 Task: Search one way flight ticket for 4 adults, 2 children, 2 infants in seat and 1 infant on lap in premium economy from Concord: Concord-padgett Regional Airport to Laramie: Laramie Regional Airport on 8-3-2023. Choice of flights is Southwest. Number of bags: 1 carry on bag. Outbound departure time preference is 19:00.
Action: Mouse moved to (221, 314)
Screenshot: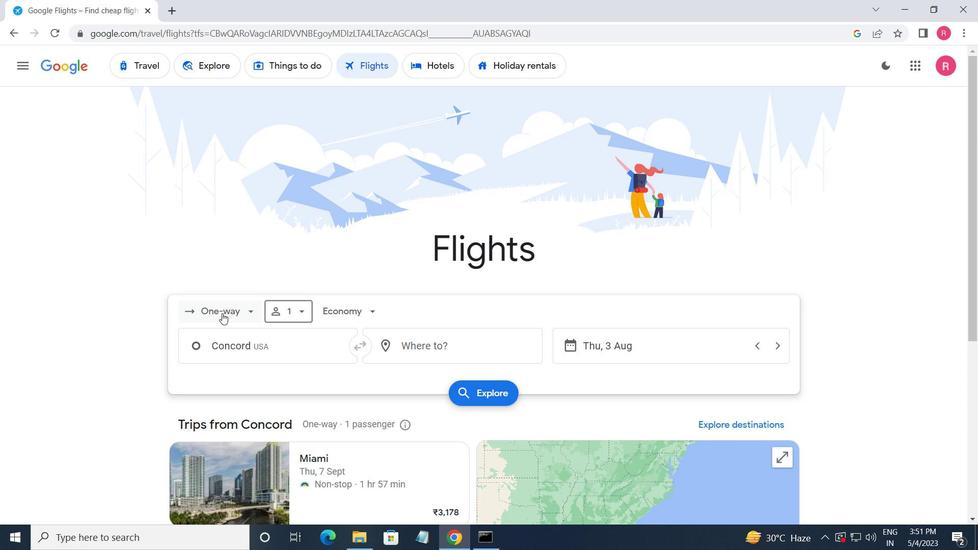 
Action: Mouse pressed left at (221, 314)
Screenshot: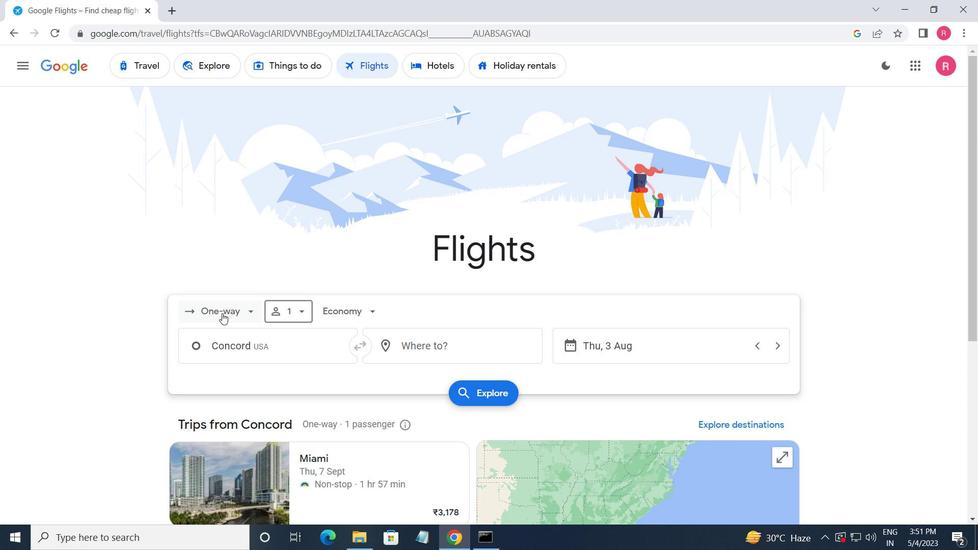 
Action: Mouse moved to (221, 362)
Screenshot: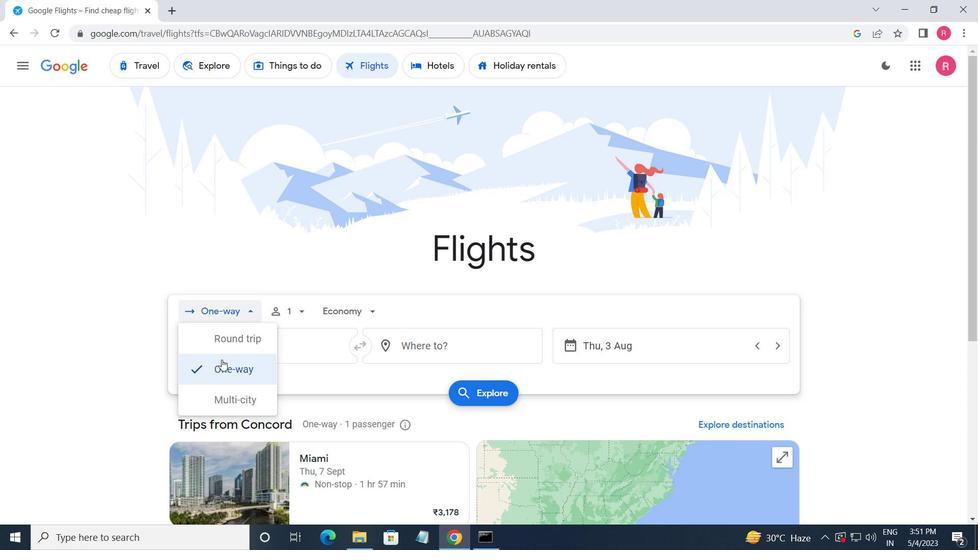 
Action: Mouse pressed left at (221, 362)
Screenshot: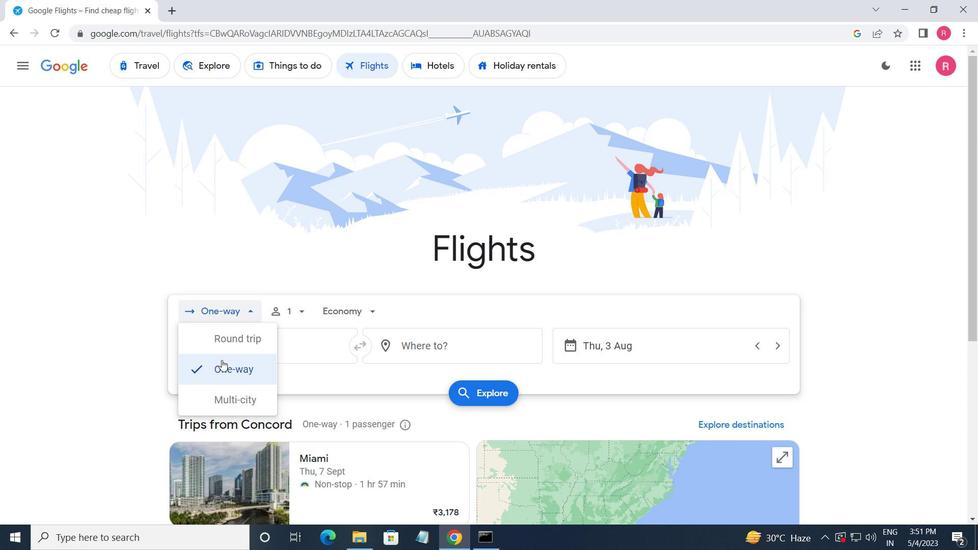 
Action: Mouse moved to (290, 313)
Screenshot: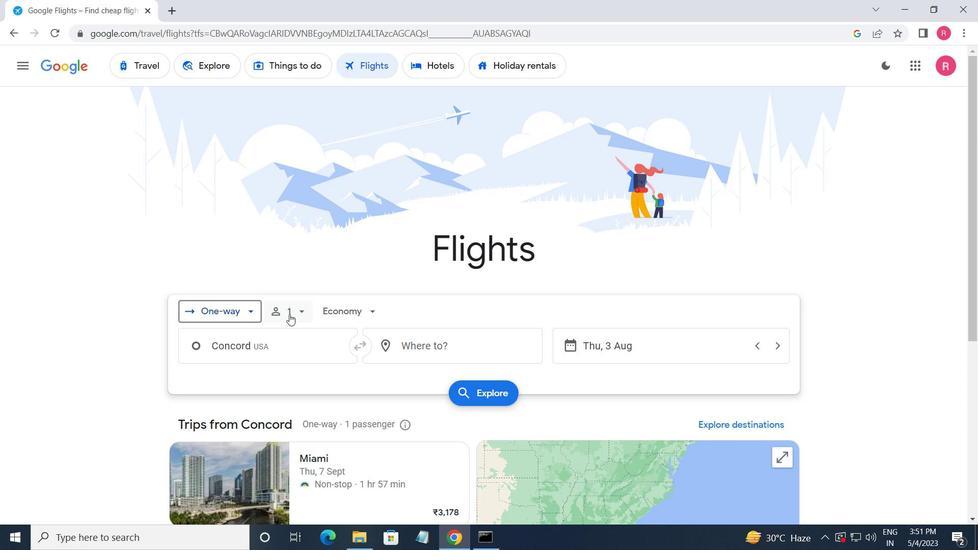 
Action: Mouse pressed left at (290, 313)
Screenshot: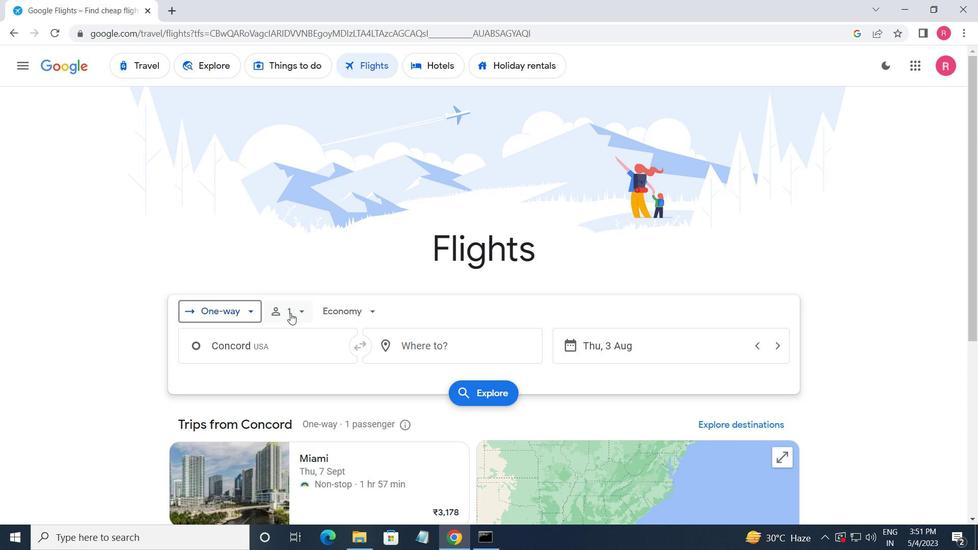 
Action: Mouse moved to (396, 351)
Screenshot: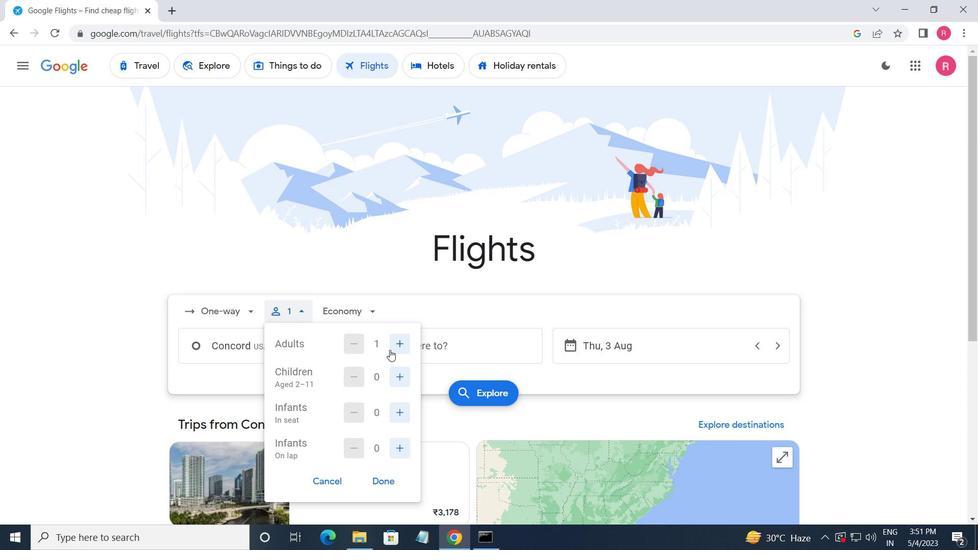 
Action: Mouse pressed left at (396, 351)
Screenshot: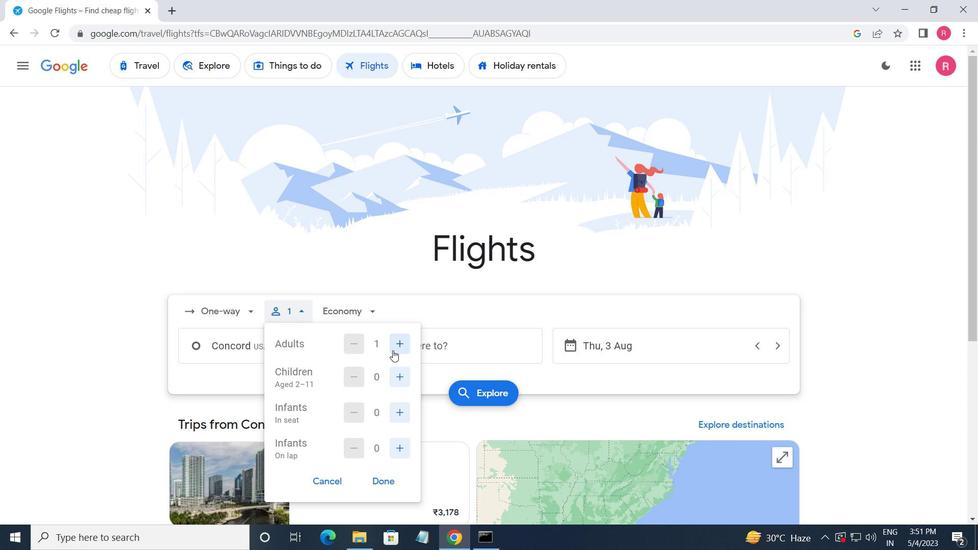 
Action: Mouse pressed left at (396, 351)
Screenshot: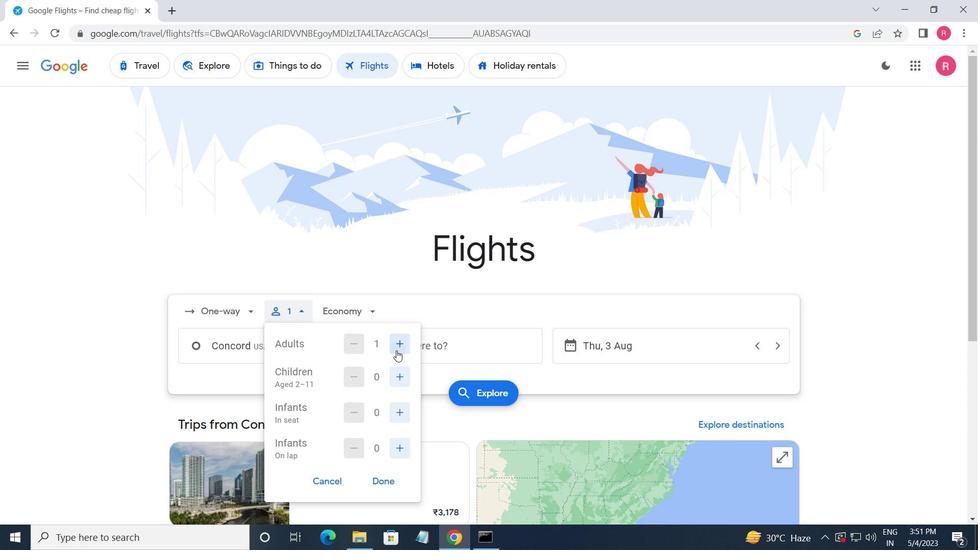 
Action: Mouse pressed left at (396, 351)
Screenshot: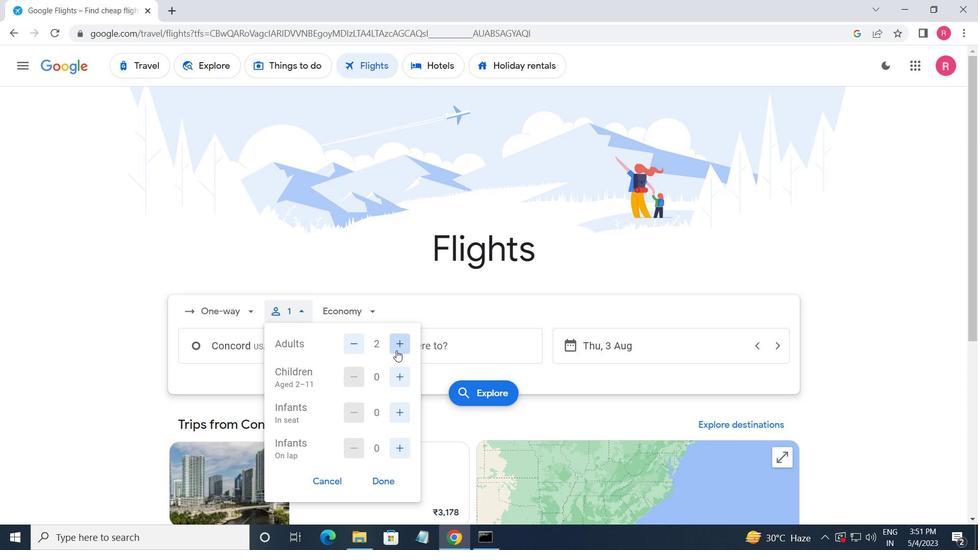 
Action: Mouse moved to (397, 370)
Screenshot: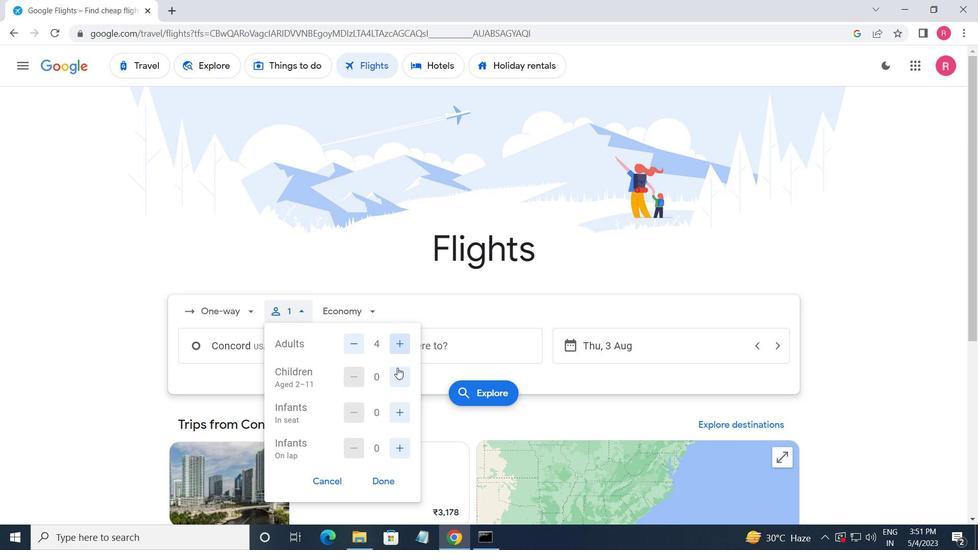 
Action: Mouse pressed left at (397, 370)
Screenshot: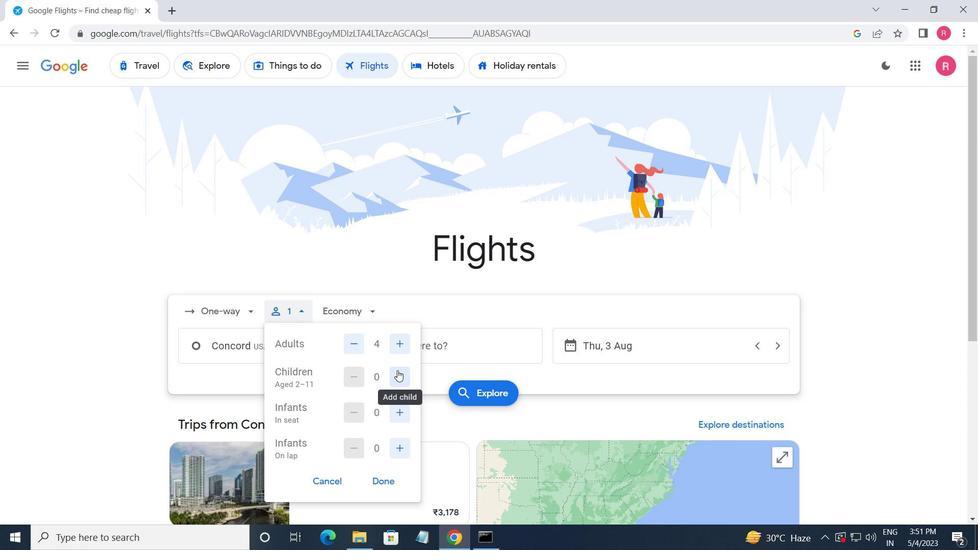 
Action: Mouse pressed left at (397, 370)
Screenshot: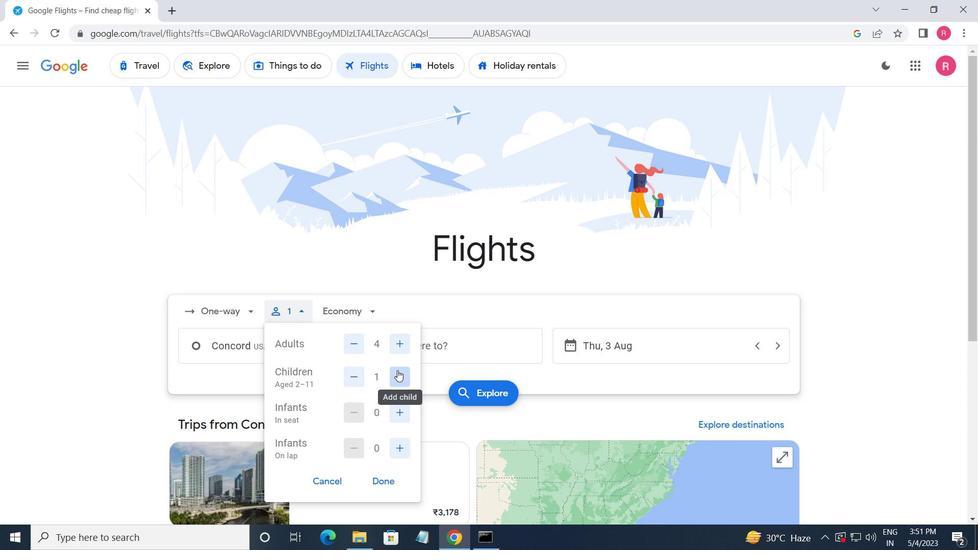 
Action: Mouse moved to (400, 404)
Screenshot: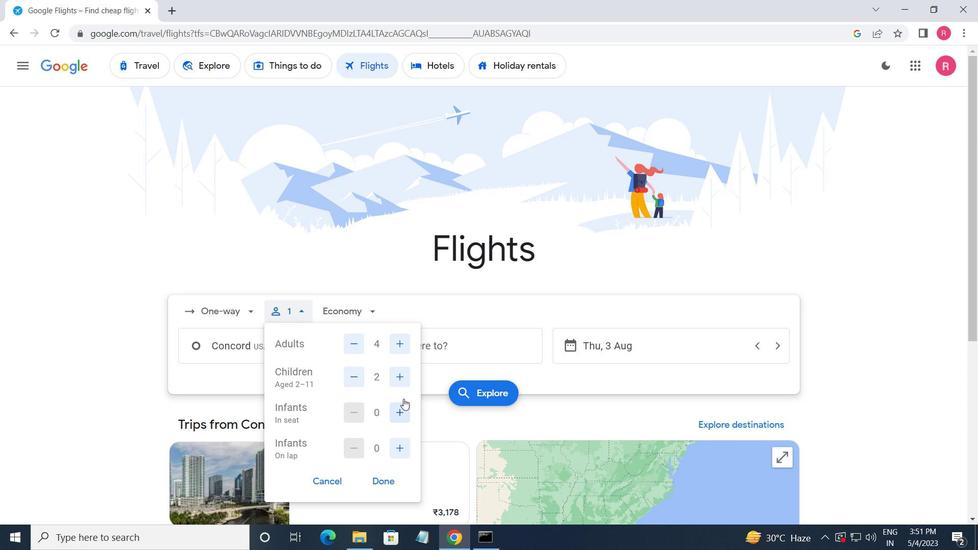 
Action: Mouse pressed left at (400, 404)
Screenshot: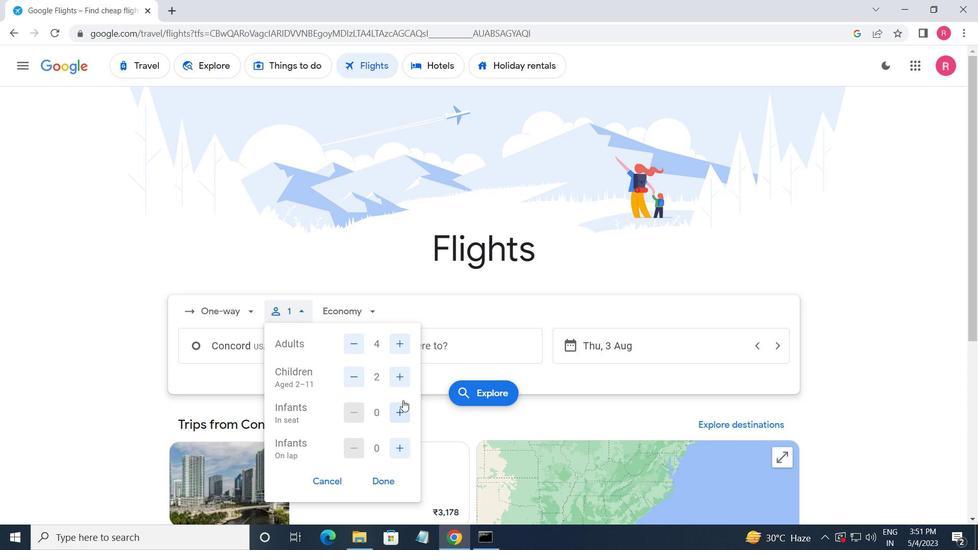
Action: Mouse moved to (400, 405)
Screenshot: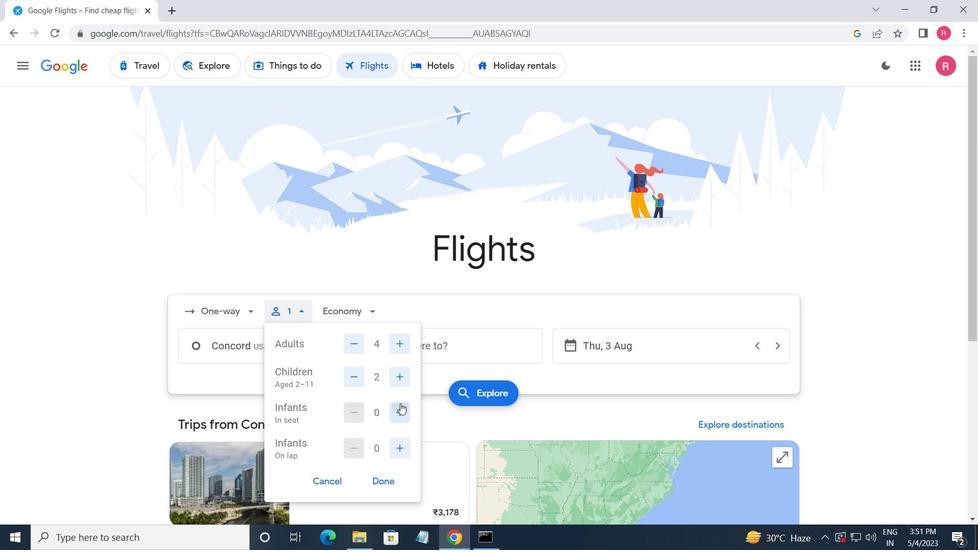 
Action: Mouse pressed left at (400, 405)
Screenshot: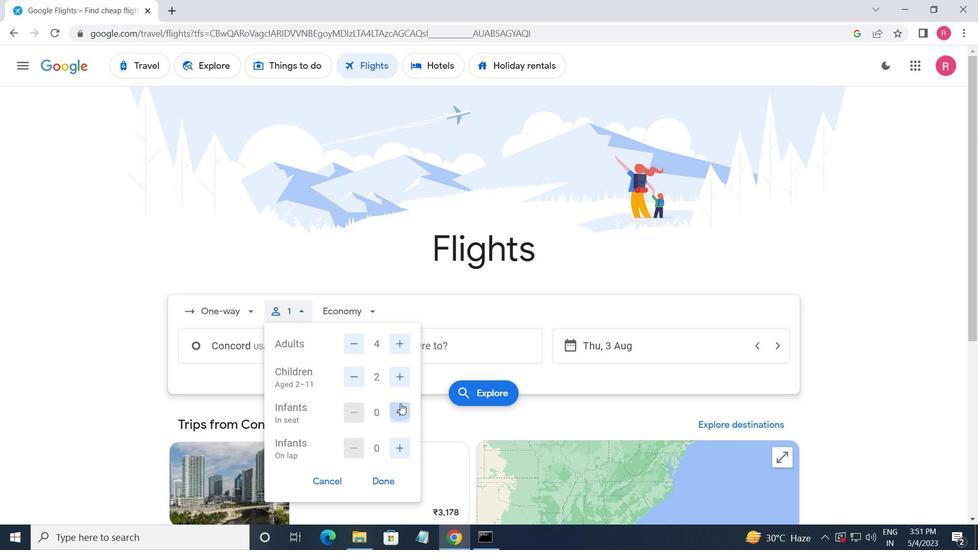 
Action: Mouse moved to (400, 447)
Screenshot: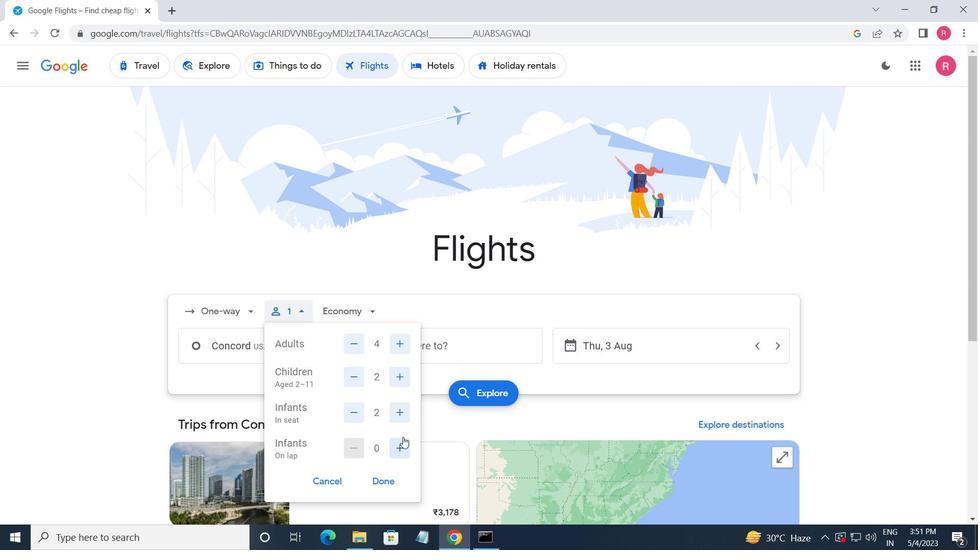 
Action: Mouse pressed left at (400, 447)
Screenshot: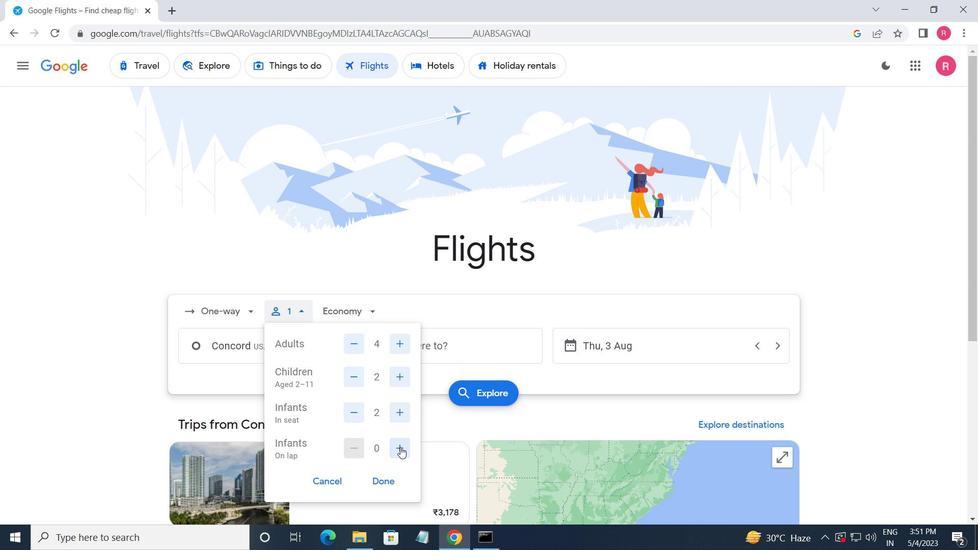 
Action: Mouse moved to (345, 316)
Screenshot: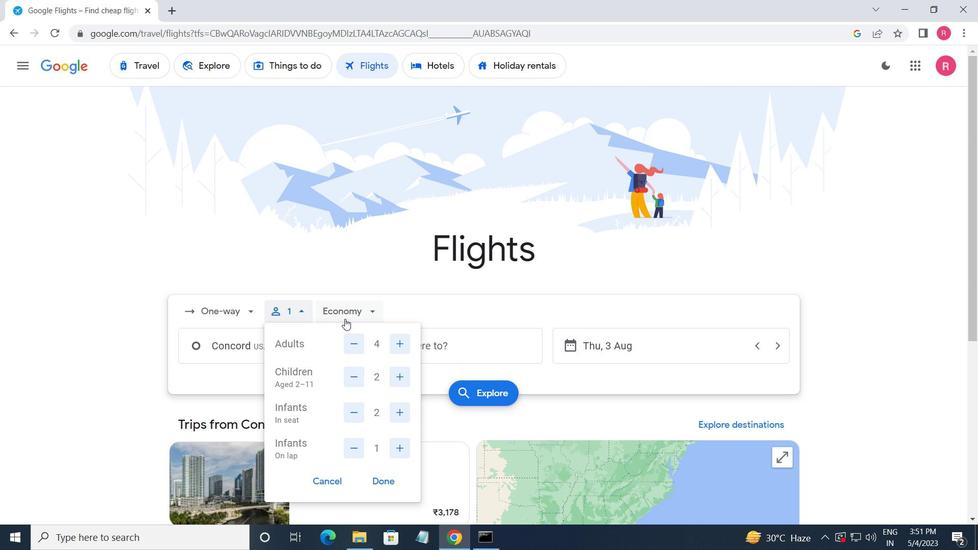 
Action: Mouse pressed left at (345, 316)
Screenshot: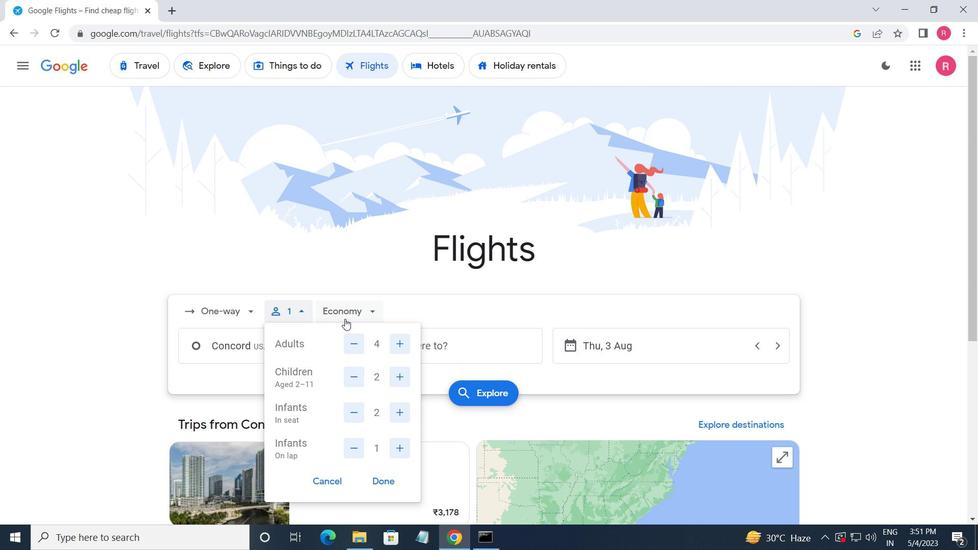 
Action: Mouse moved to (379, 374)
Screenshot: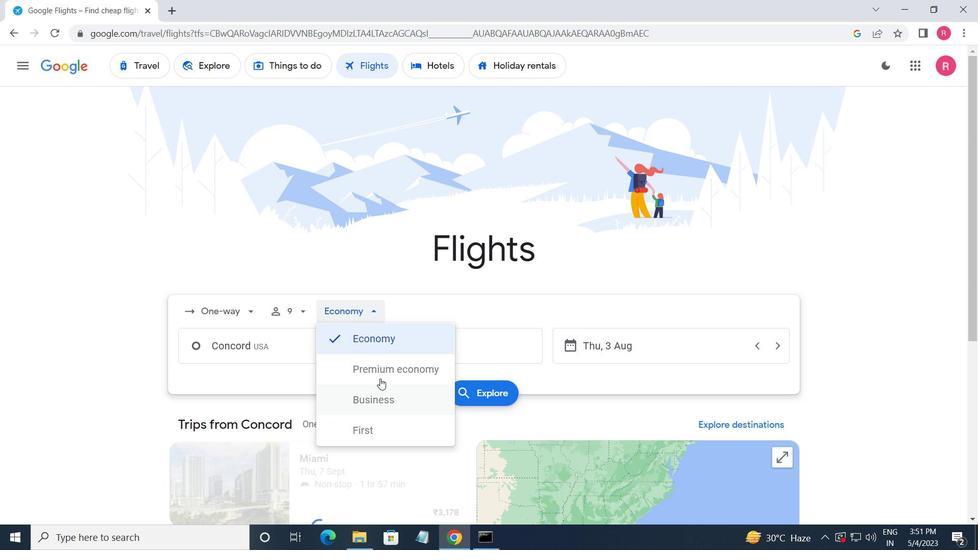 
Action: Mouse pressed left at (379, 374)
Screenshot: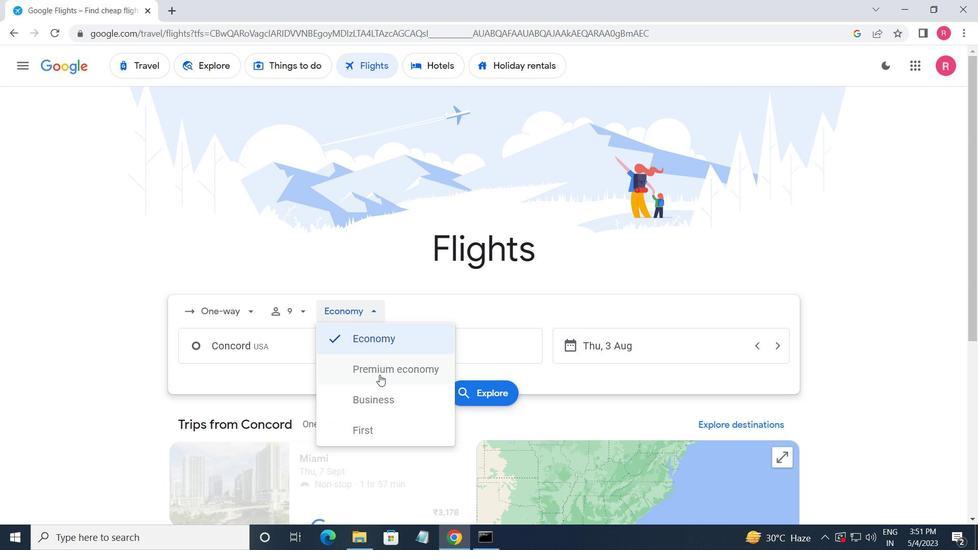 
Action: Mouse moved to (310, 353)
Screenshot: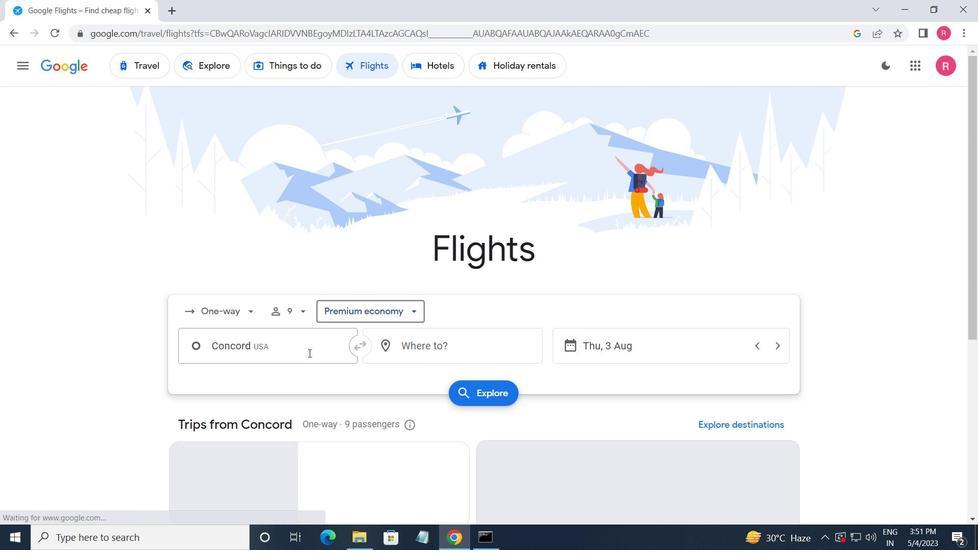
Action: Mouse pressed left at (310, 353)
Screenshot: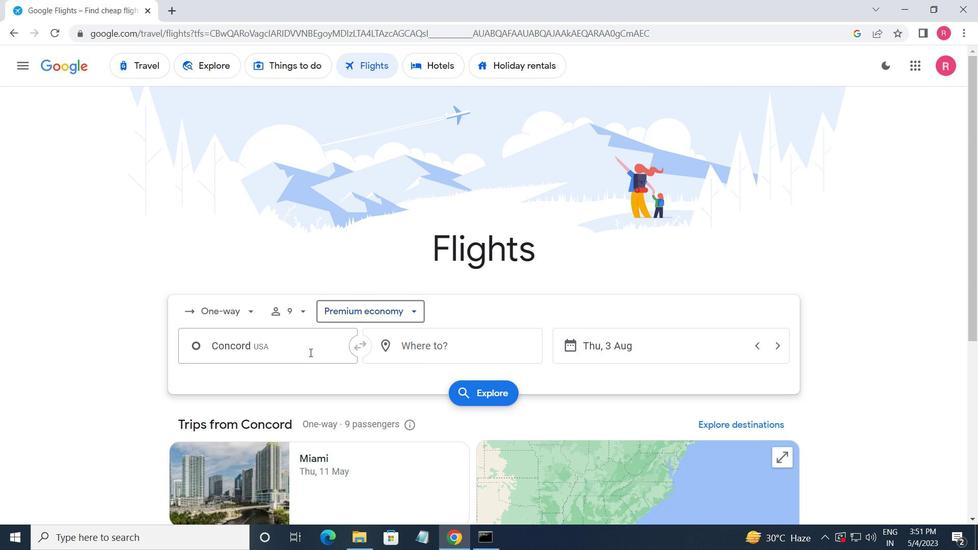 
Action: Mouse moved to (333, 431)
Screenshot: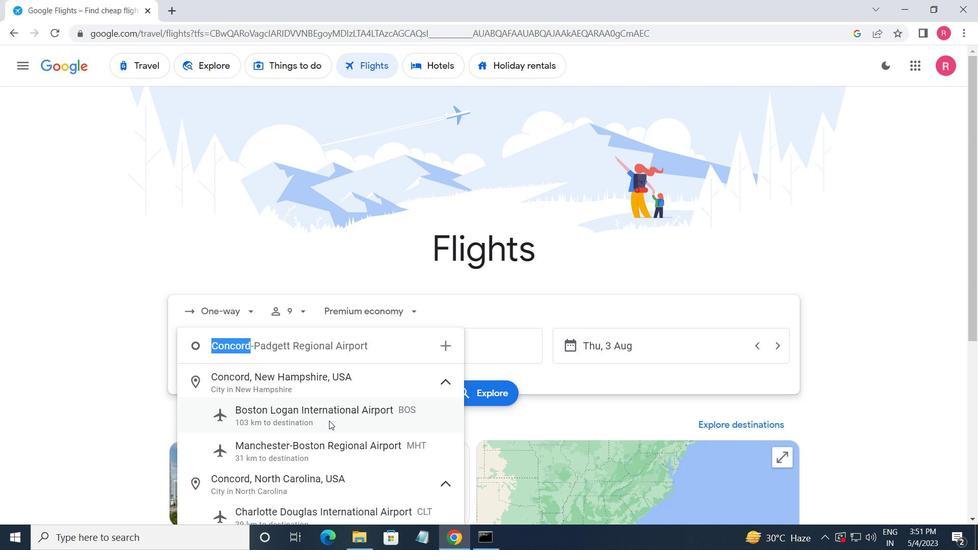
Action: Mouse scrolled (333, 431) with delta (0, 0)
Screenshot: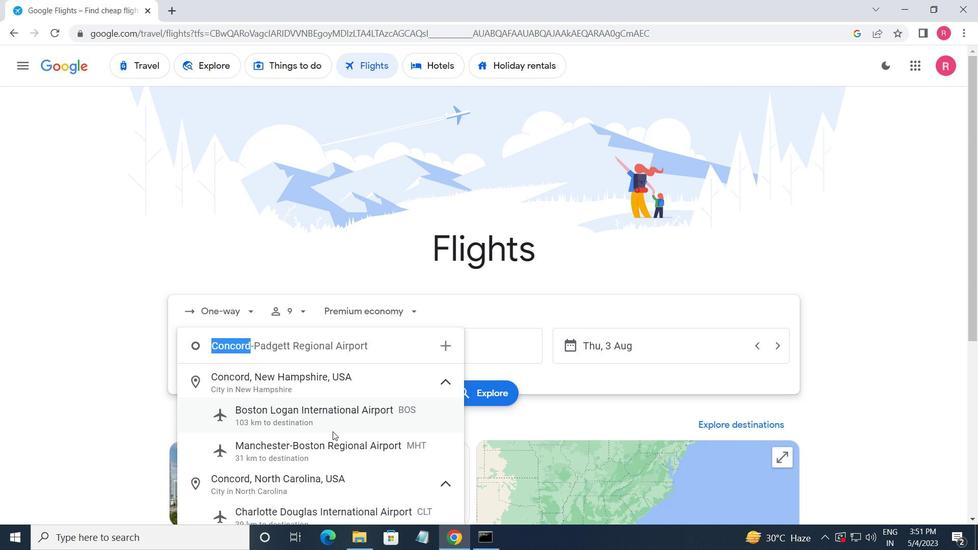 
Action: Mouse moved to (316, 475)
Screenshot: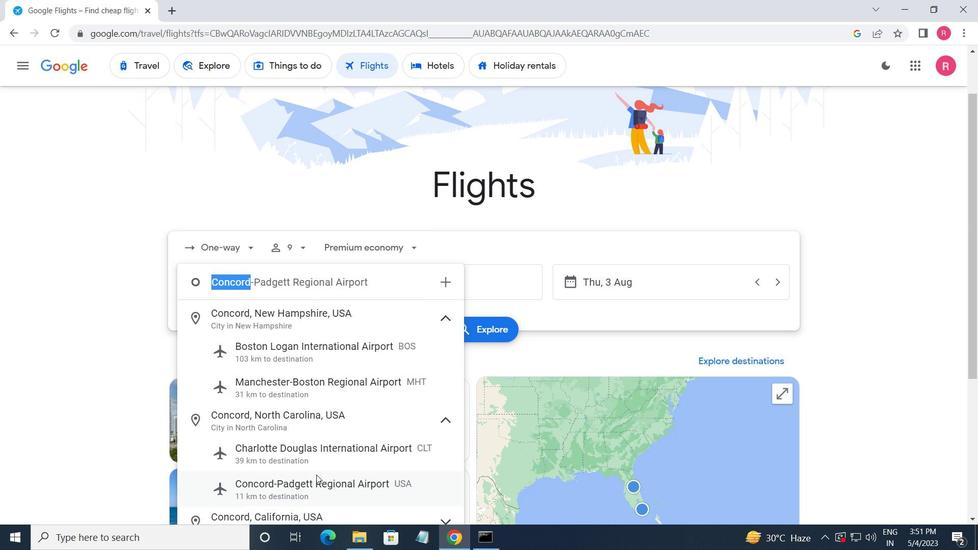 
Action: Mouse pressed left at (316, 475)
Screenshot: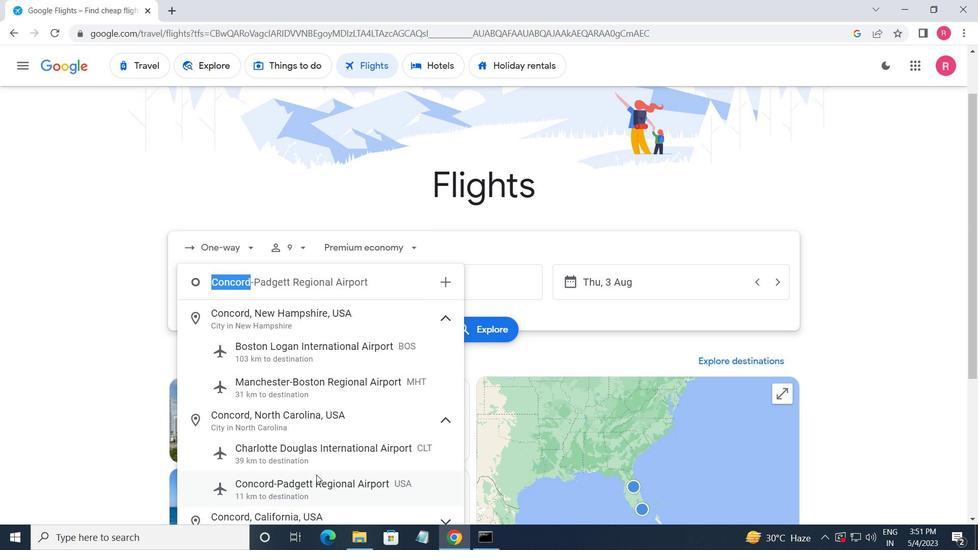 
Action: Mouse moved to (446, 288)
Screenshot: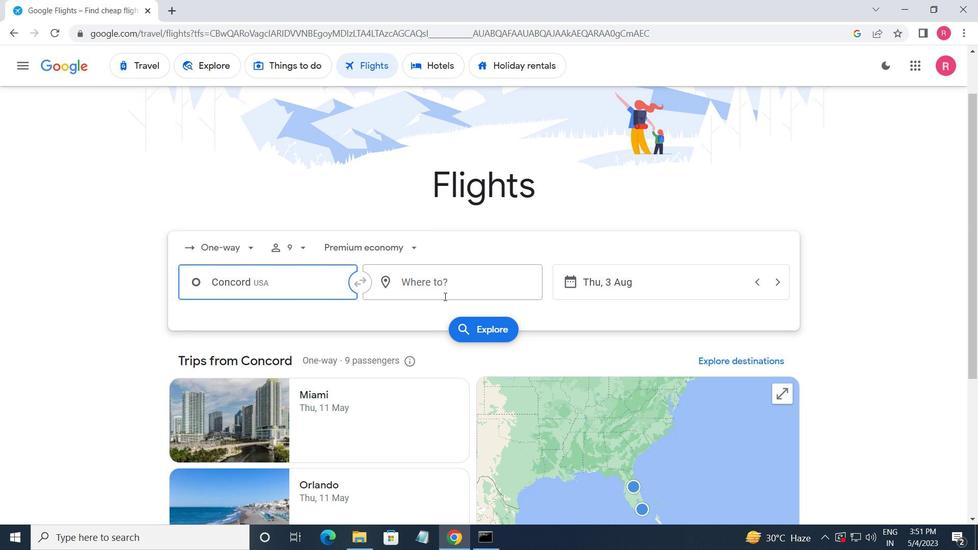 
Action: Mouse pressed left at (446, 288)
Screenshot: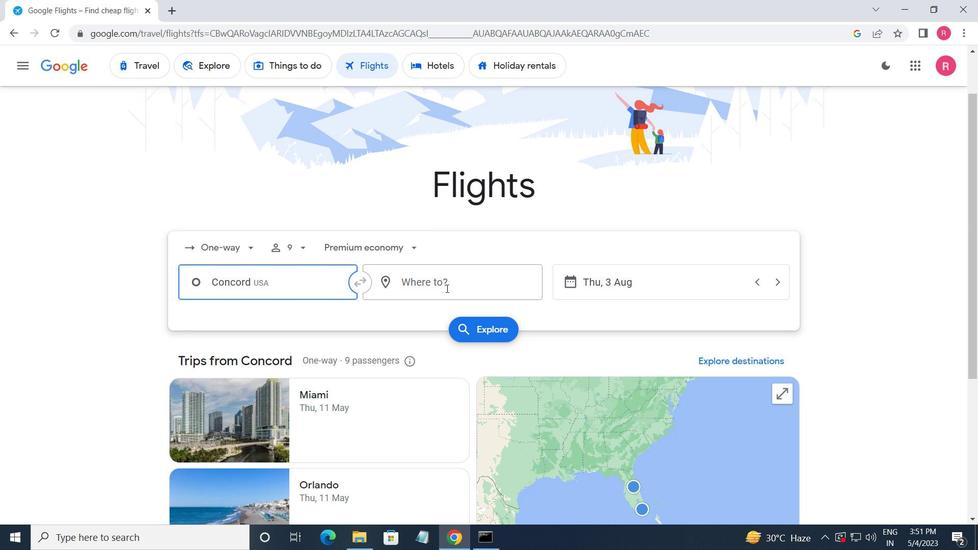 
Action: Mouse moved to (446, 406)
Screenshot: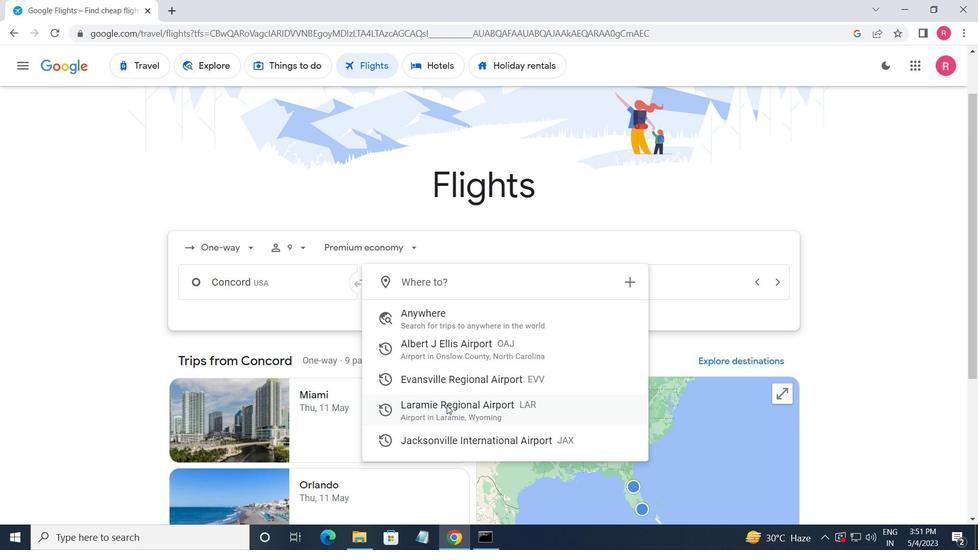 
Action: Mouse pressed left at (446, 406)
Screenshot: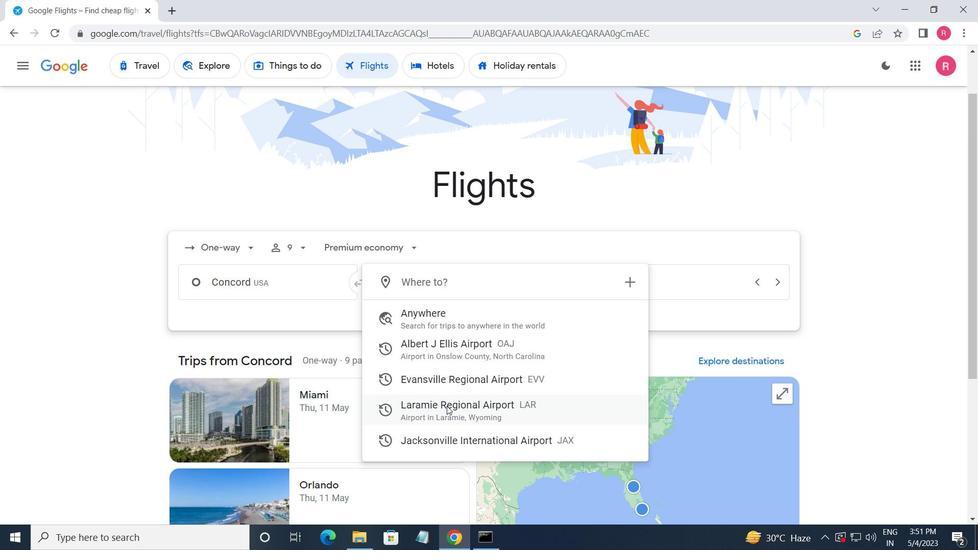 
Action: Mouse moved to (647, 275)
Screenshot: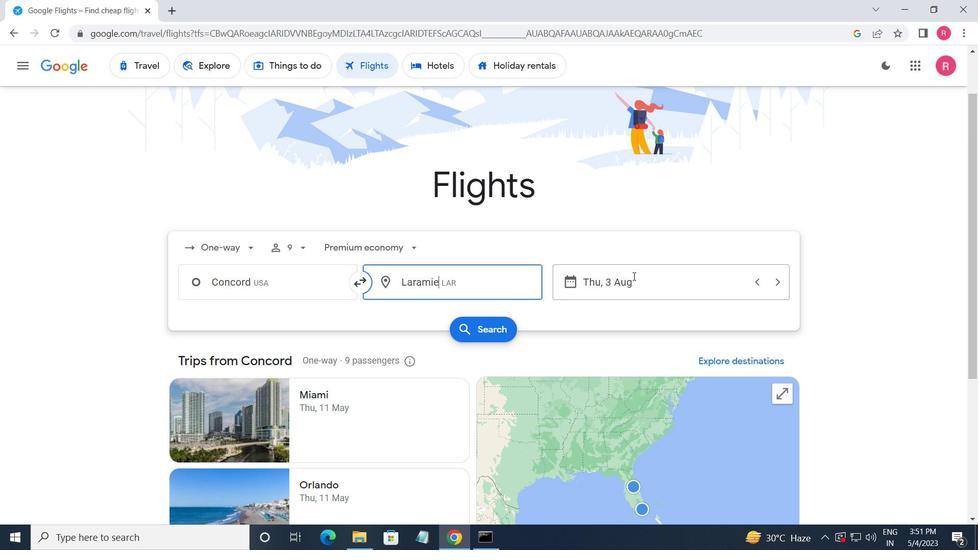 
Action: Mouse pressed left at (647, 275)
Screenshot: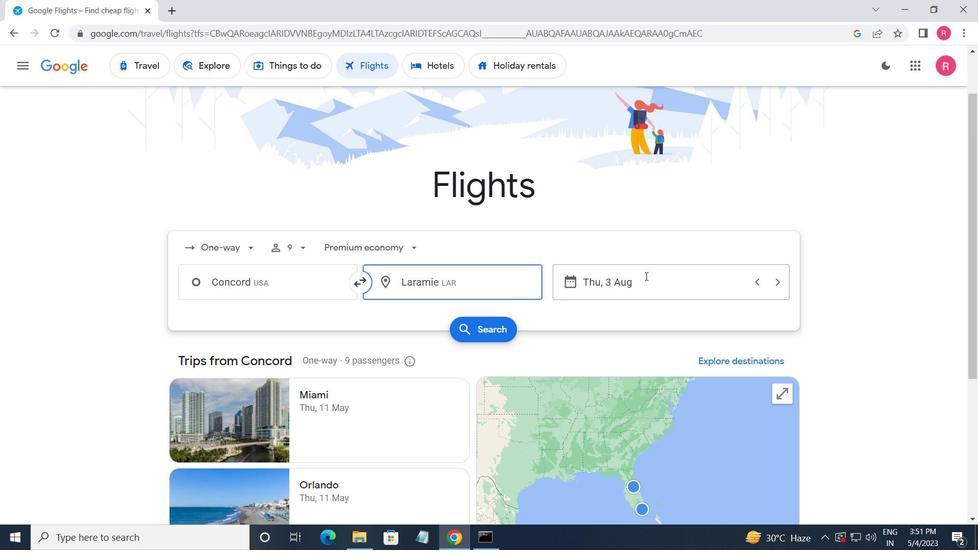 
Action: Mouse moved to (464, 290)
Screenshot: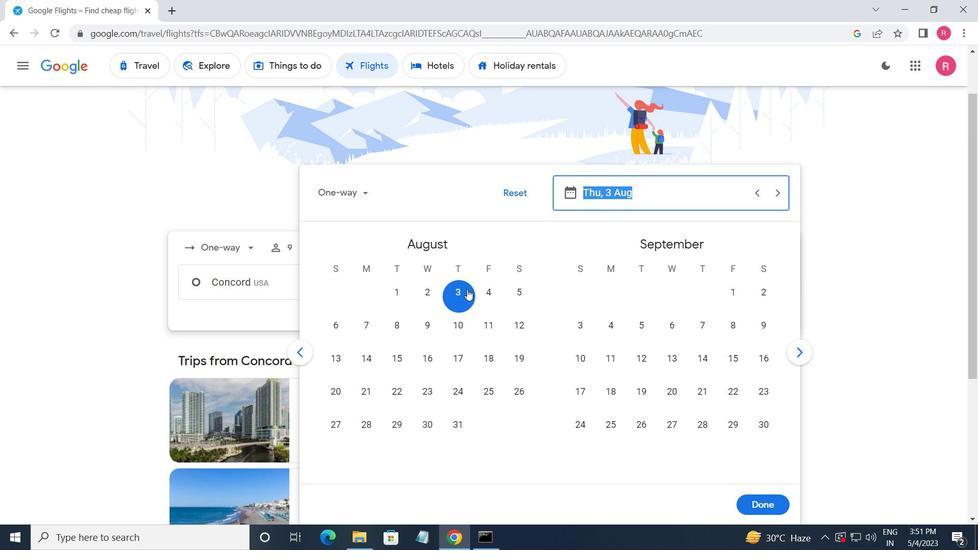 
Action: Mouse pressed left at (464, 290)
Screenshot: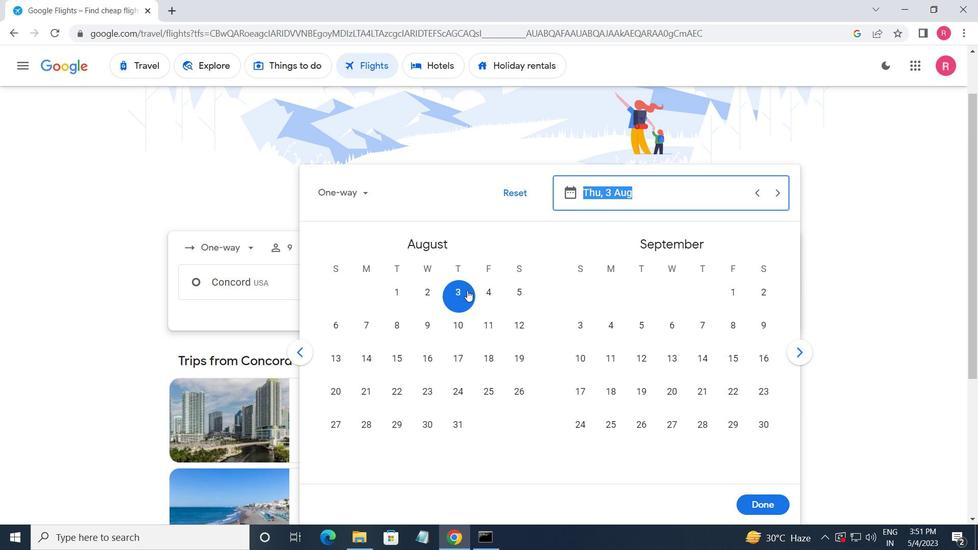 
Action: Mouse moved to (758, 504)
Screenshot: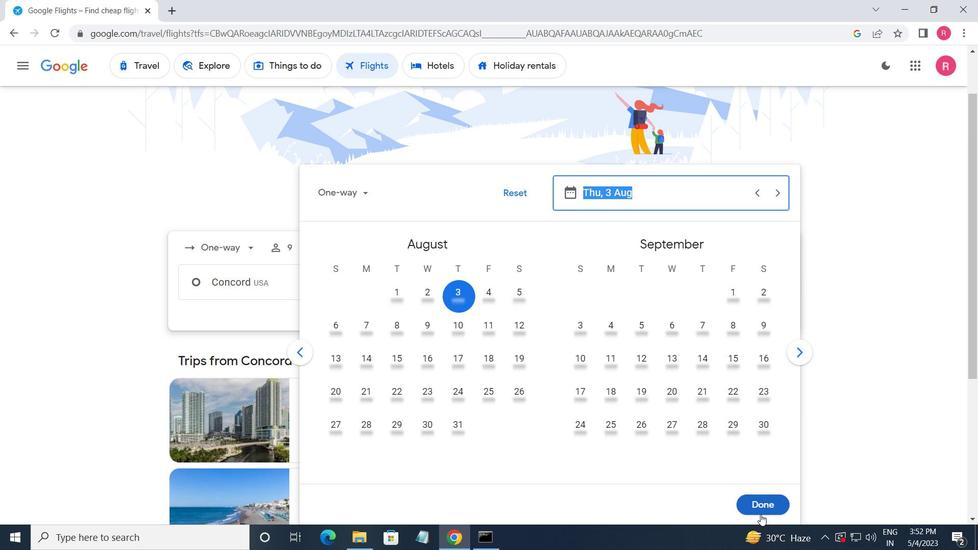 
Action: Mouse pressed left at (758, 504)
Screenshot: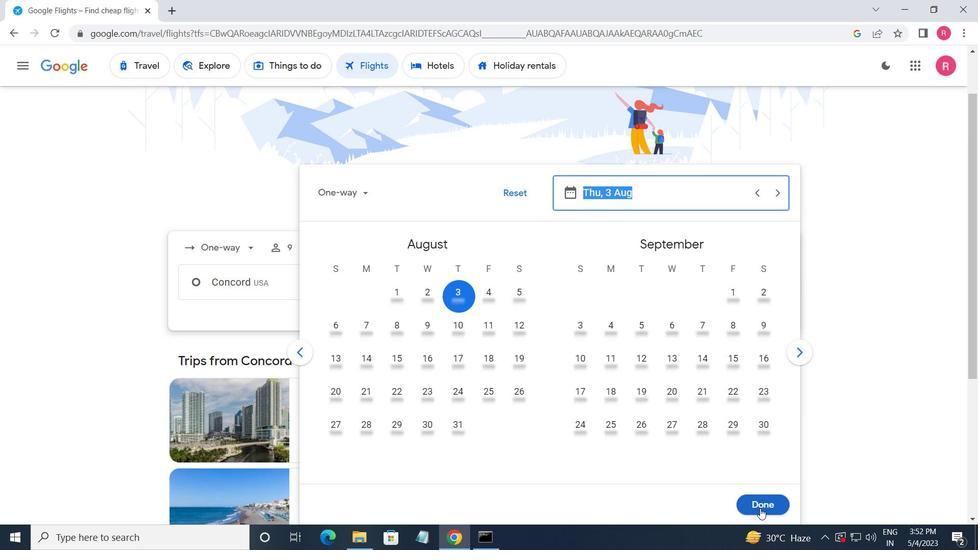 
Action: Mouse moved to (487, 332)
Screenshot: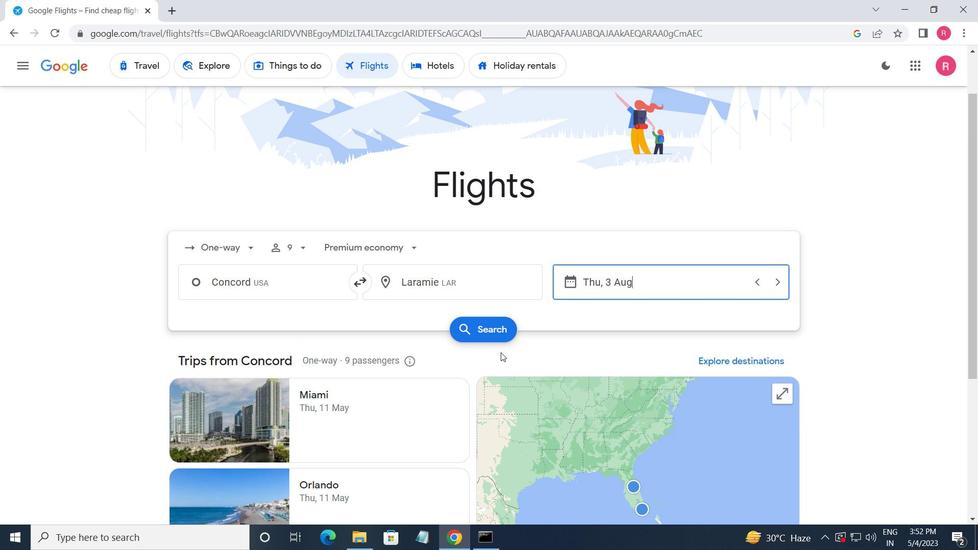 
Action: Mouse pressed left at (487, 332)
Screenshot: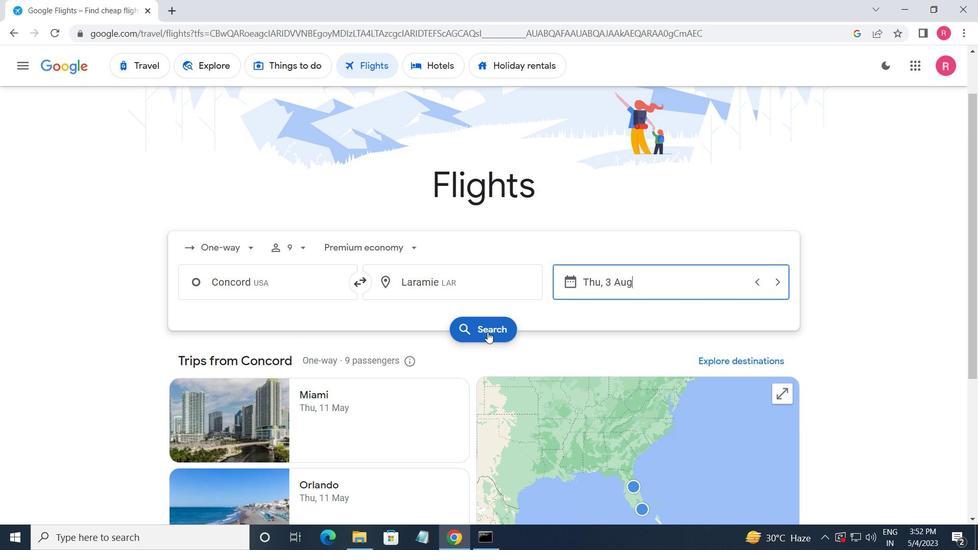 
Action: Mouse moved to (166, 178)
Screenshot: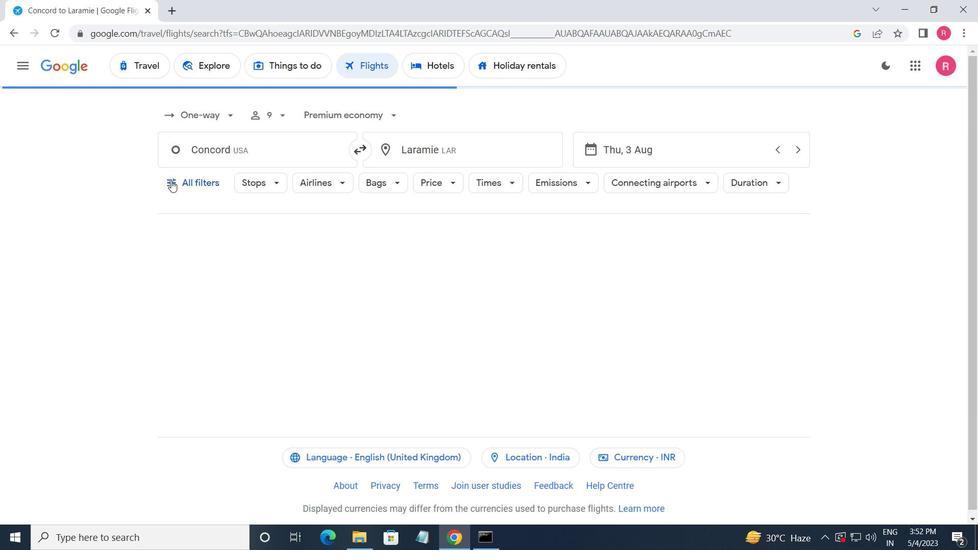 
Action: Mouse pressed left at (166, 178)
Screenshot: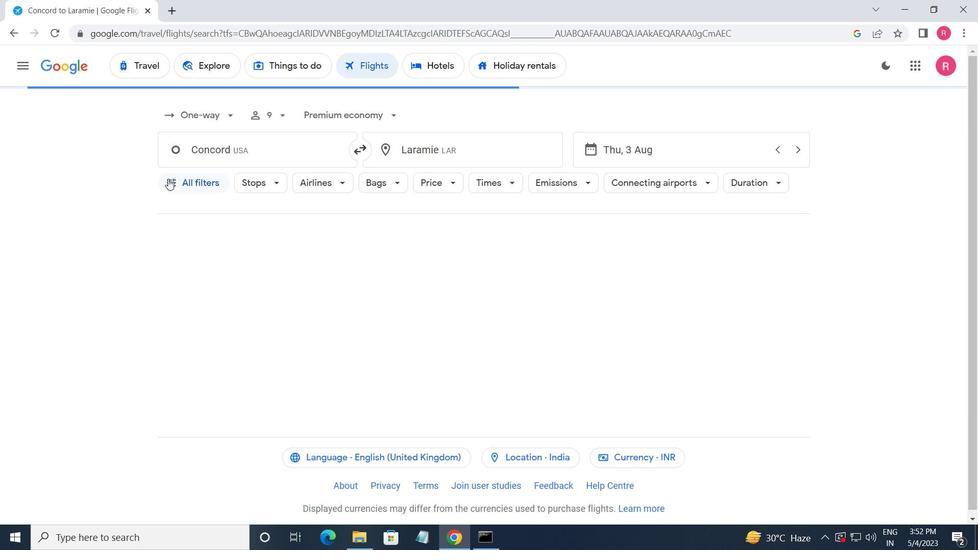 
Action: Mouse moved to (273, 333)
Screenshot: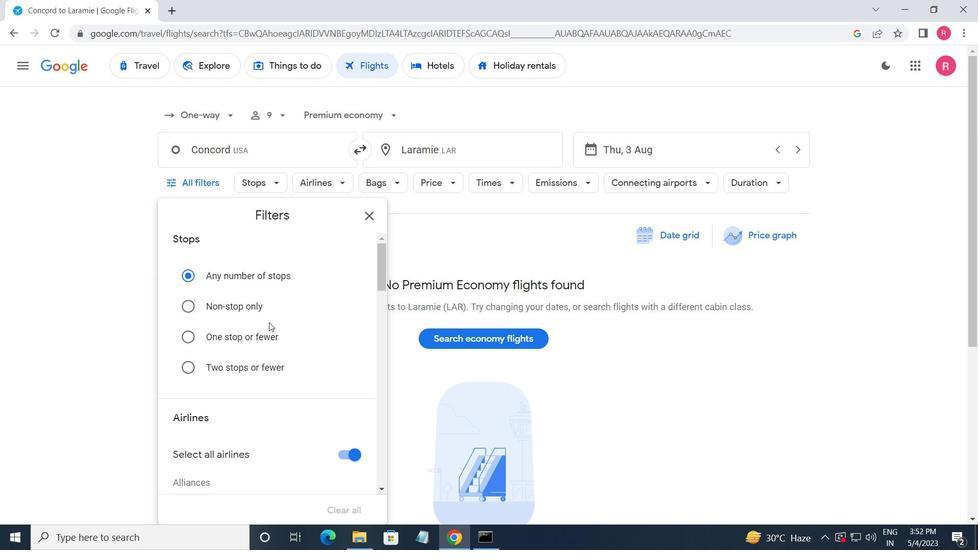 
Action: Mouse scrolled (273, 332) with delta (0, 0)
Screenshot: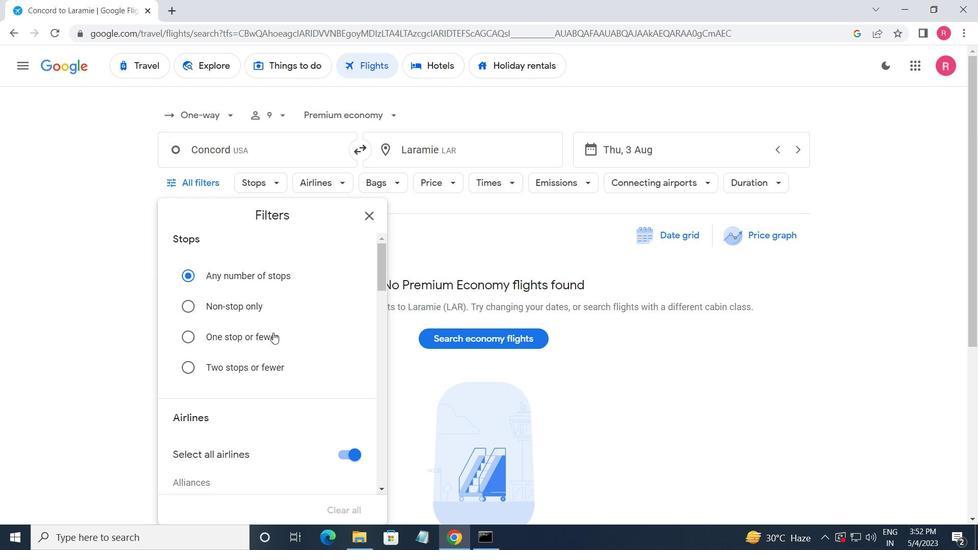 
Action: Mouse scrolled (273, 332) with delta (0, 0)
Screenshot: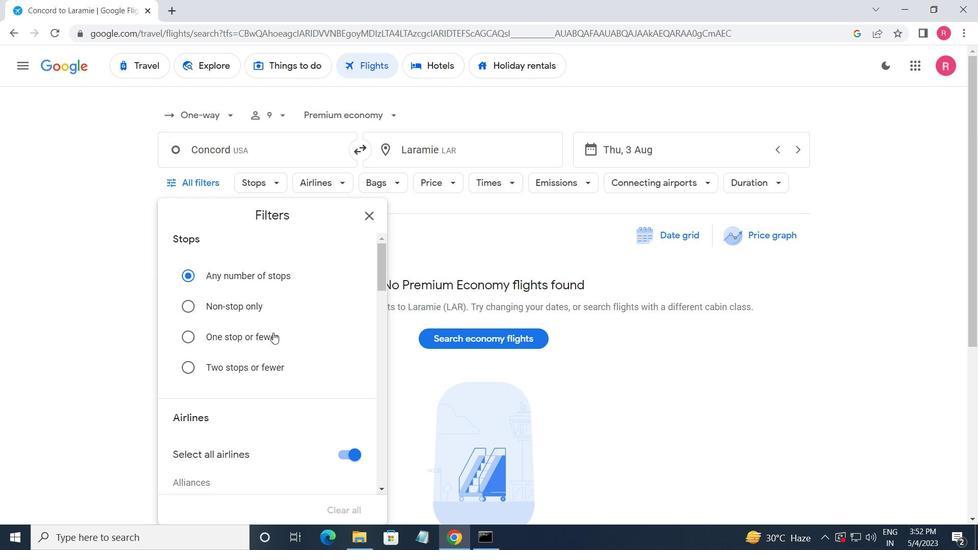 
Action: Mouse scrolled (273, 332) with delta (0, 0)
Screenshot: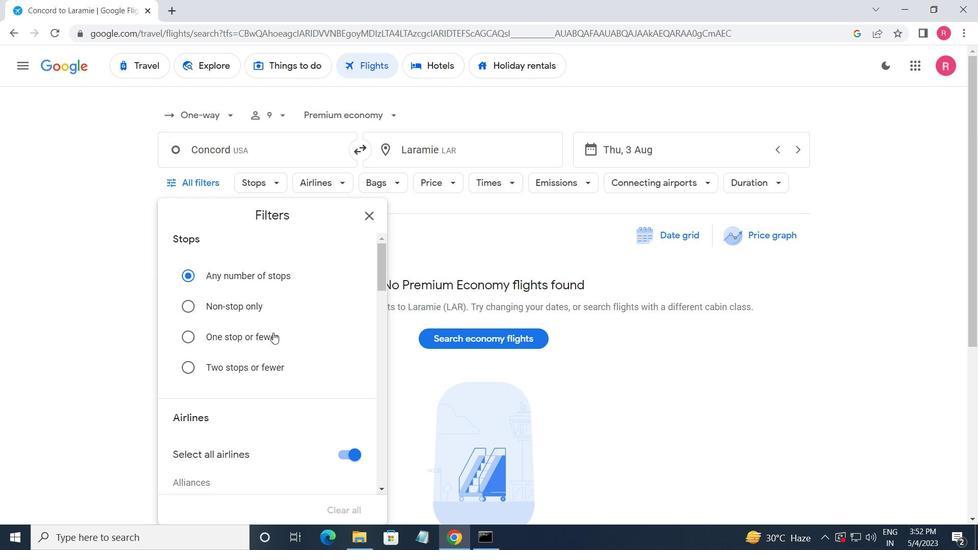 
Action: Mouse scrolled (273, 332) with delta (0, 0)
Screenshot: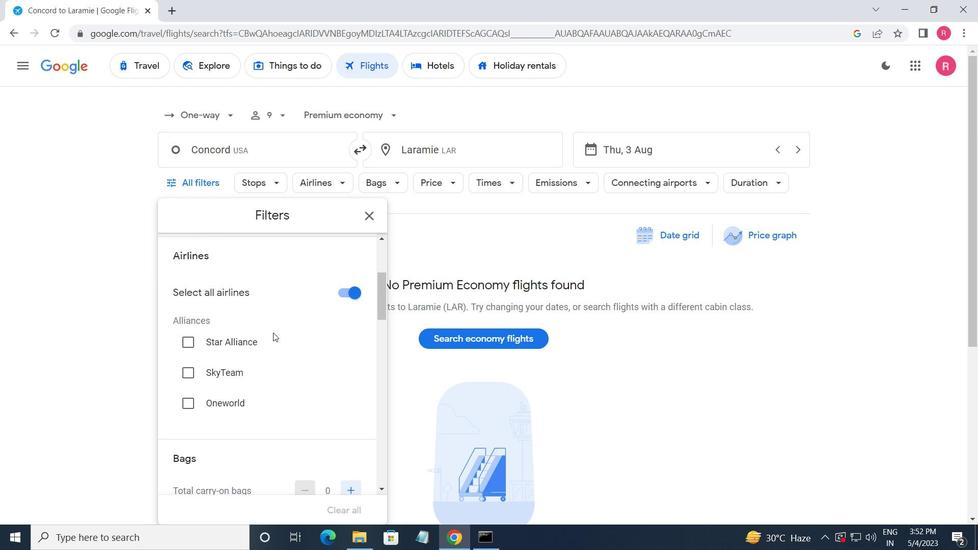 
Action: Mouse moved to (274, 333)
Screenshot: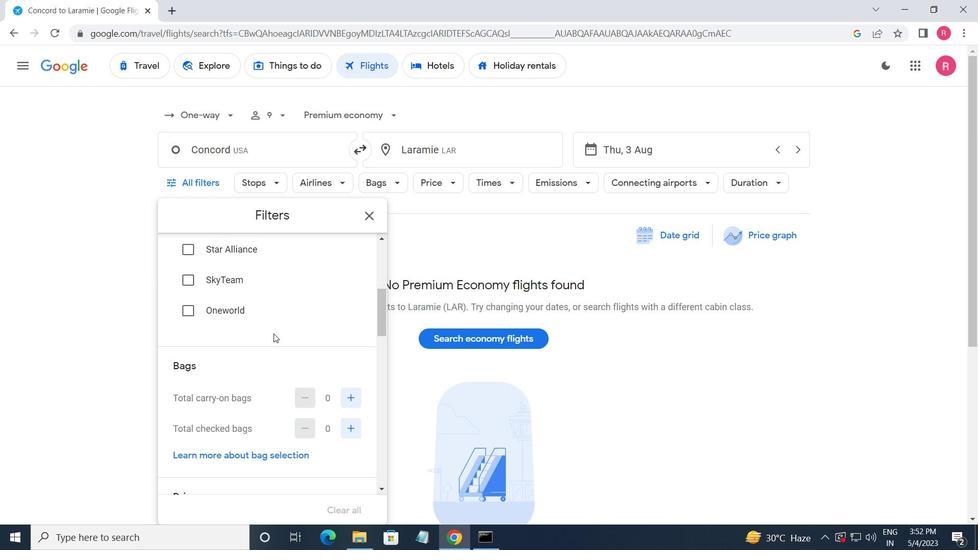 
Action: Mouse scrolled (274, 333) with delta (0, 0)
Screenshot: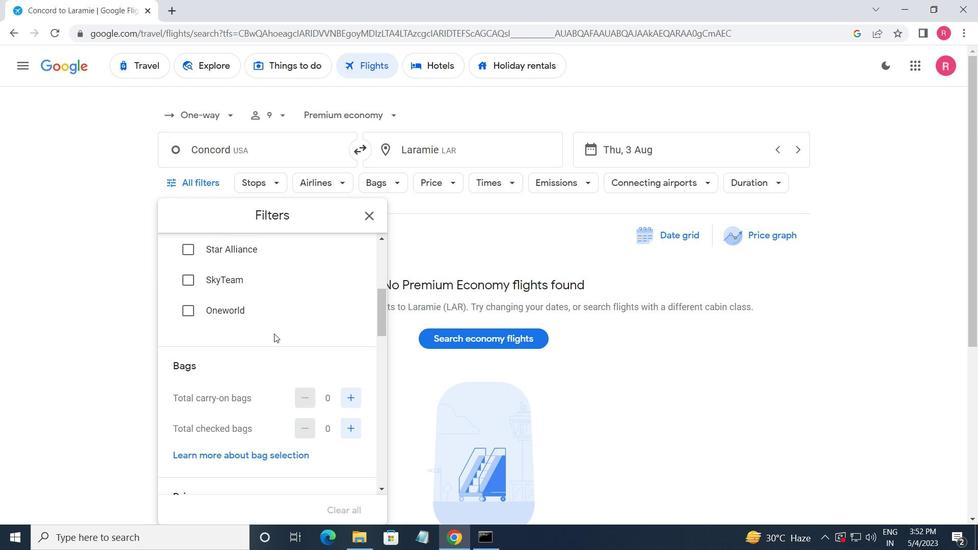 
Action: Mouse moved to (344, 340)
Screenshot: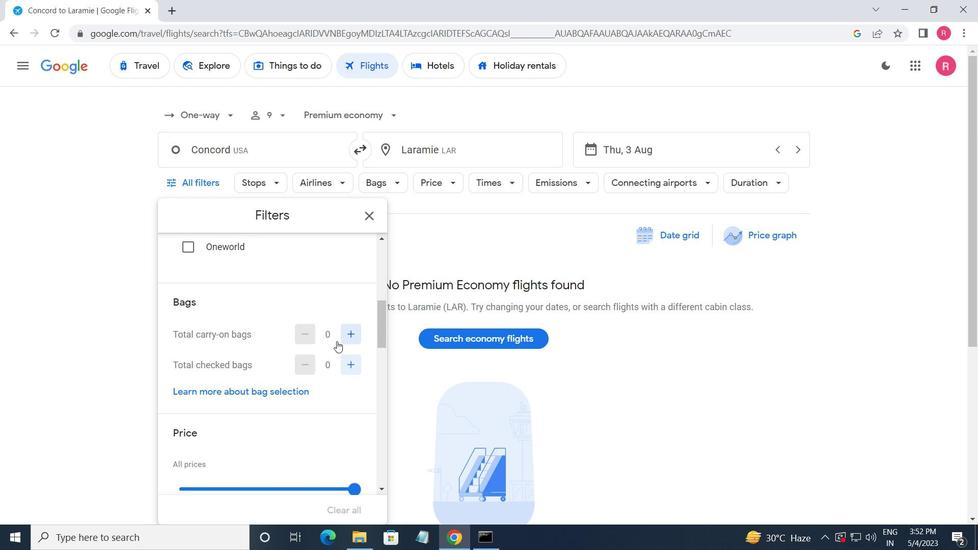 
Action: Mouse pressed left at (344, 340)
Screenshot: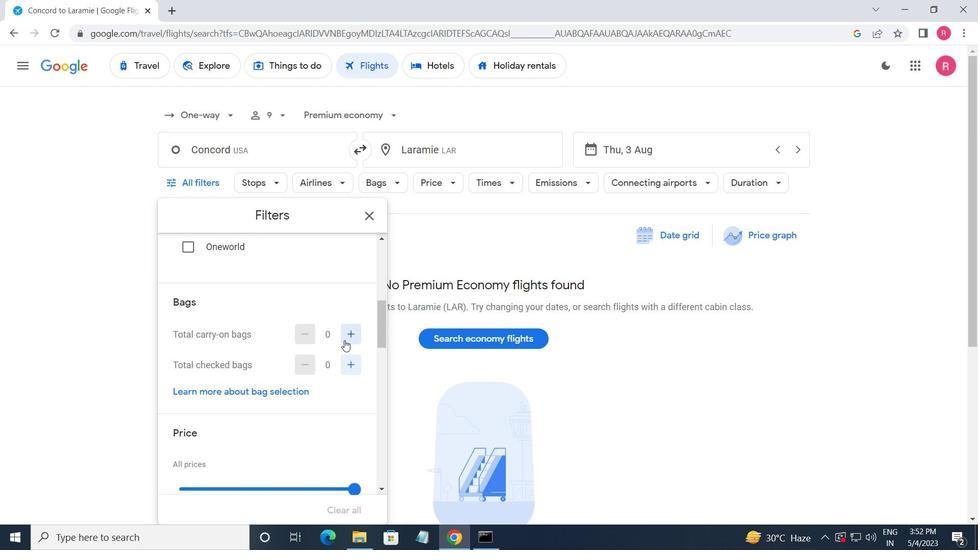
Action: Mouse moved to (345, 340)
Screenshot: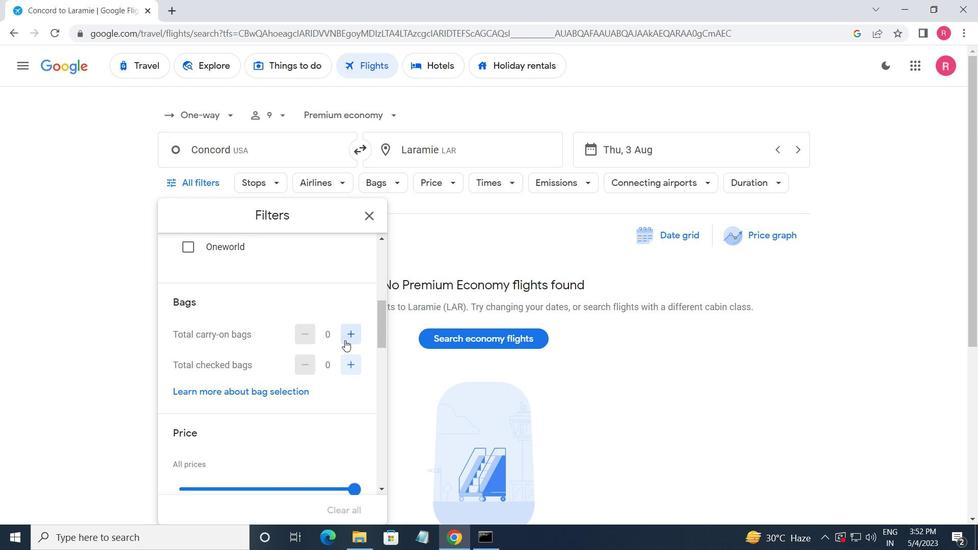 
Action: Mouse scrolled (345, 340) with delta (0, 0)
Screenshot: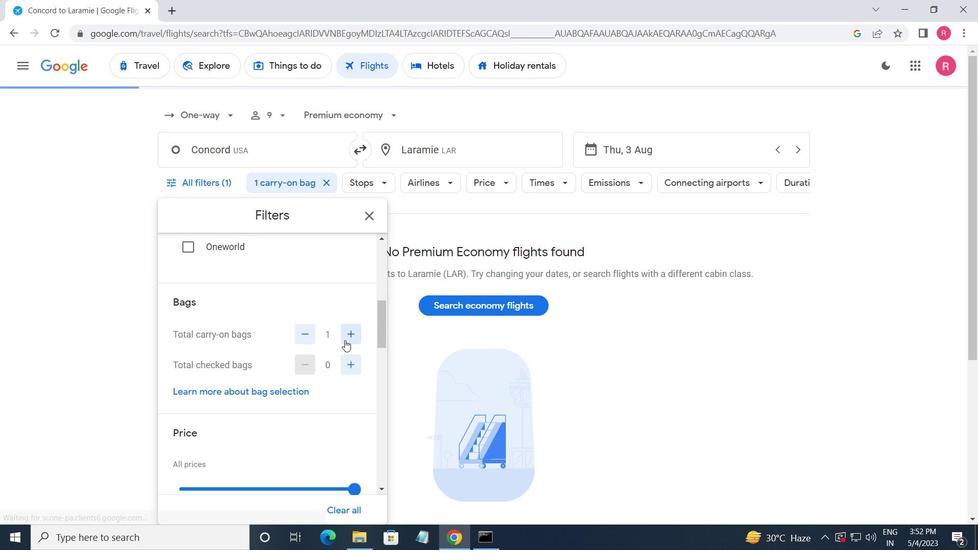 
Action: Mouse moved to (355, 431)
Screenshot: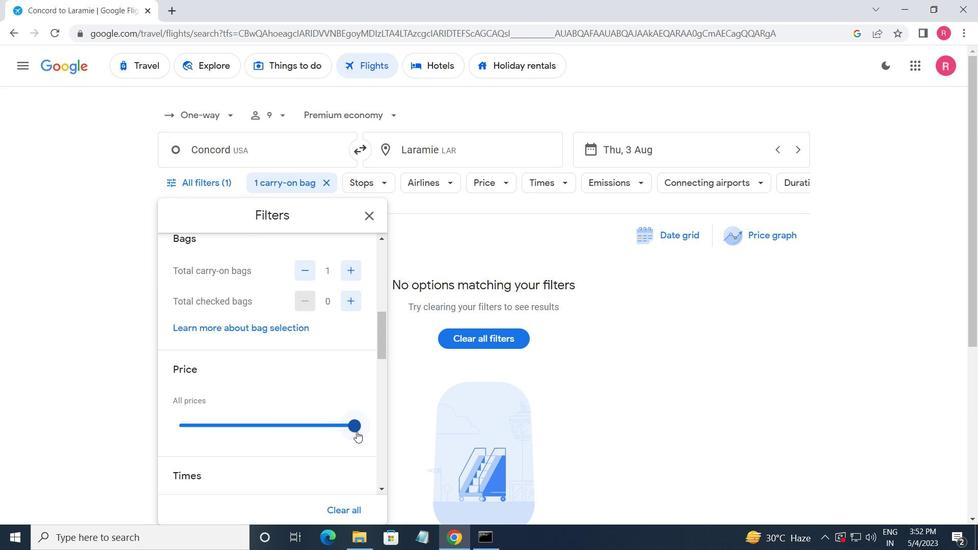 
Action: Mouse scrolled (355, 431) with delta (0, 0)
Screenshot: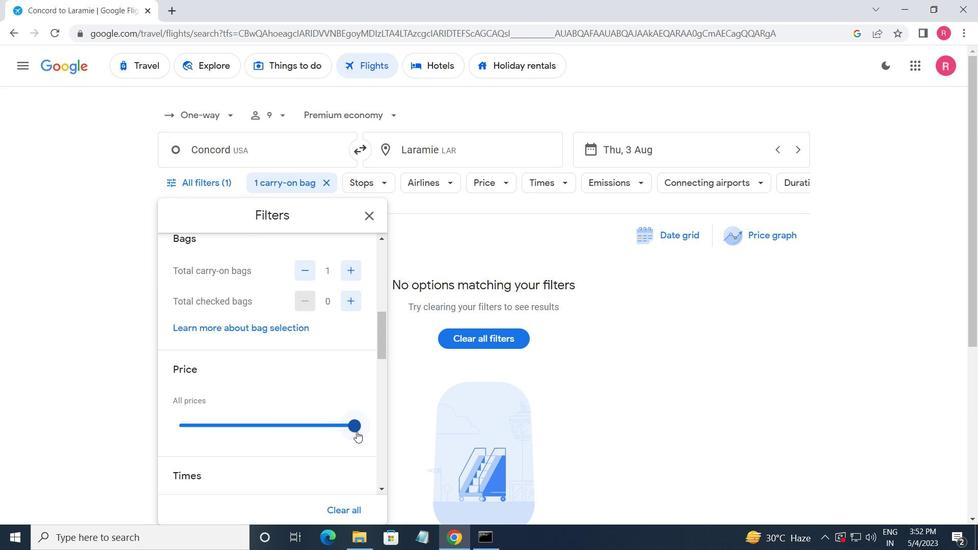 
Action: Mouse moved to (329, 427)
Screenshot: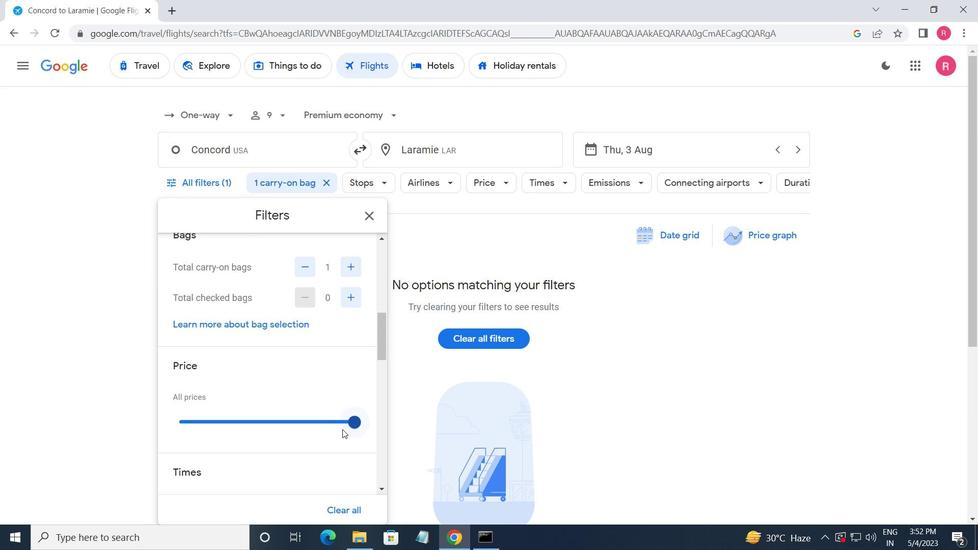 
Action: Mouse scrolled (329, 426) with delta (0, 0)
Screenshot: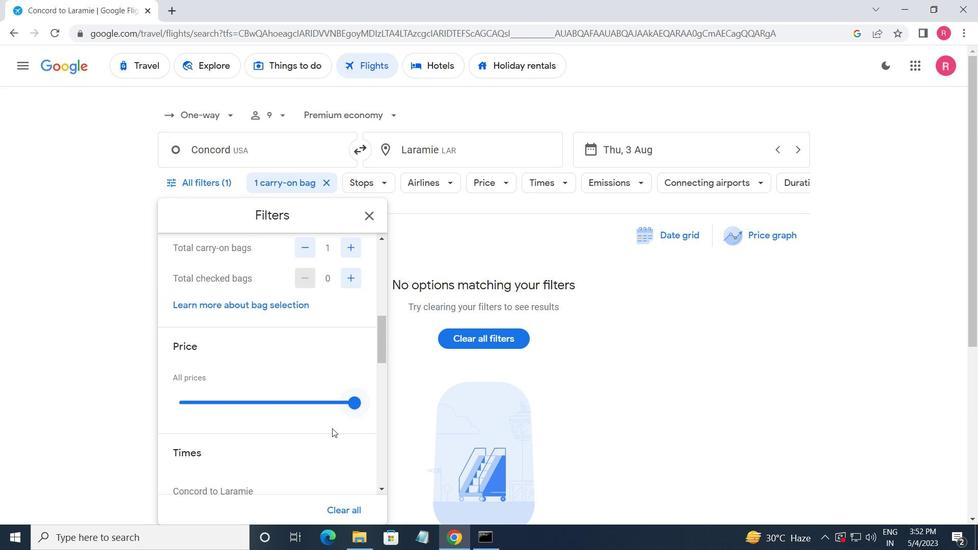 
Action: Mouse moved to (189, 445)
Screenshot: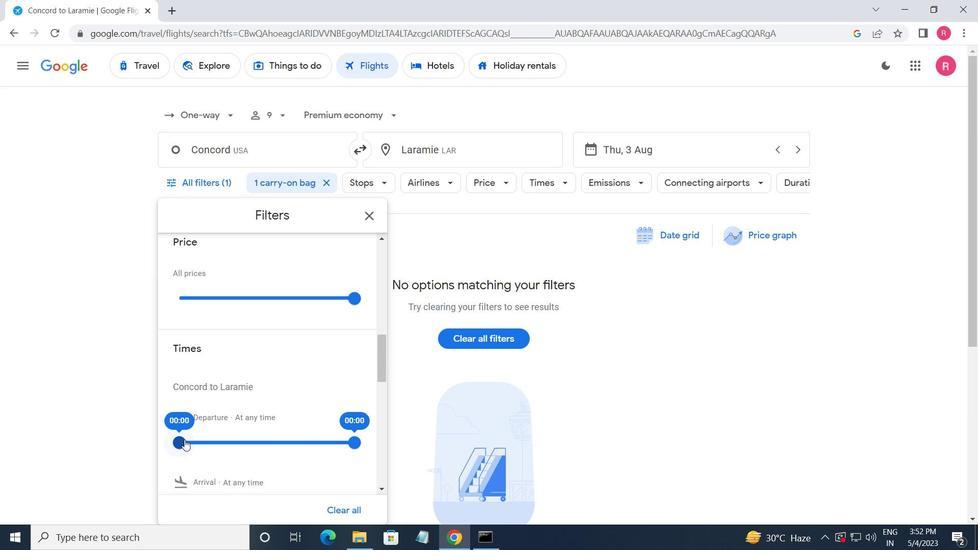 
Action: Mouse pressed left at (189, 445)
Screenshot: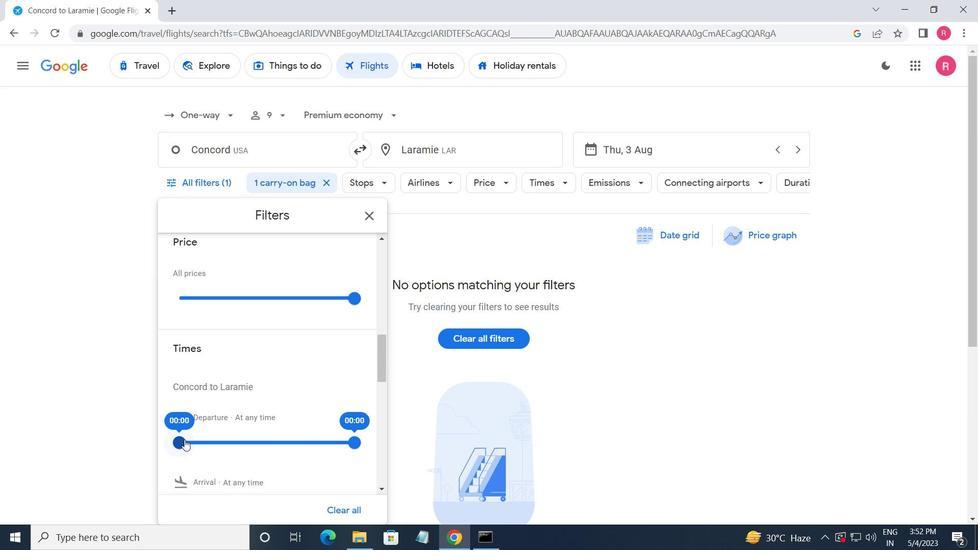 
Action: Mouse moved to (347, 443)
Screenshot: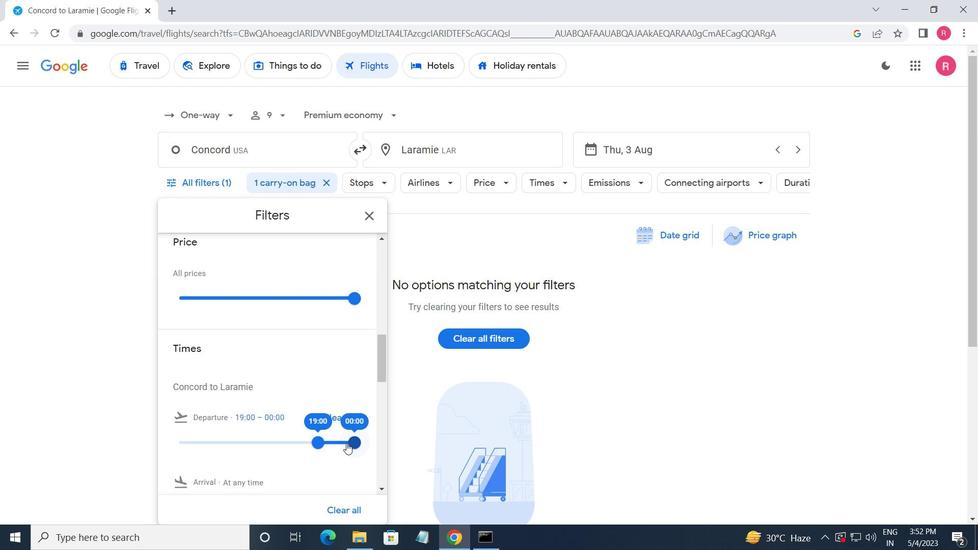 
Action: Mouse pressed left at (347, 443)
Screenshot: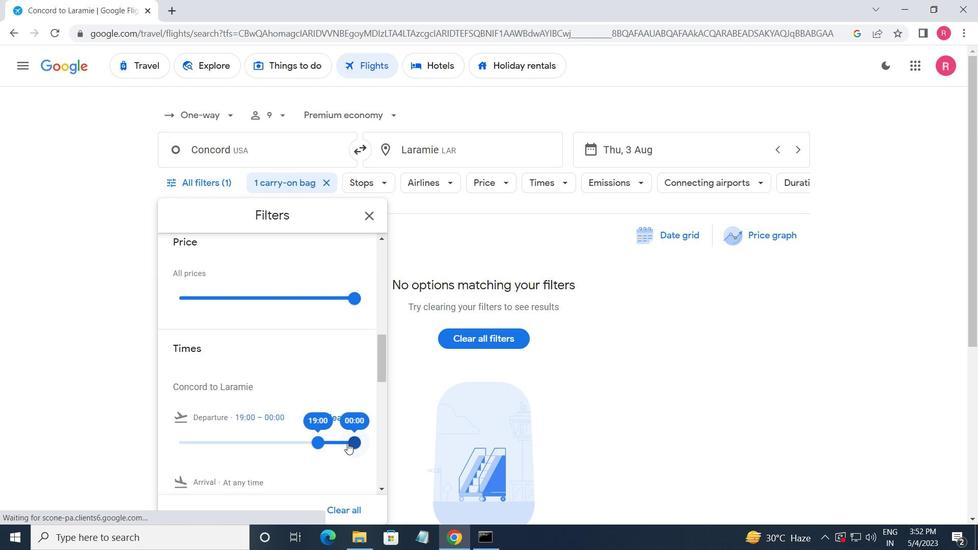 
Action: Mouse moved to (362, 222)
Screenshot: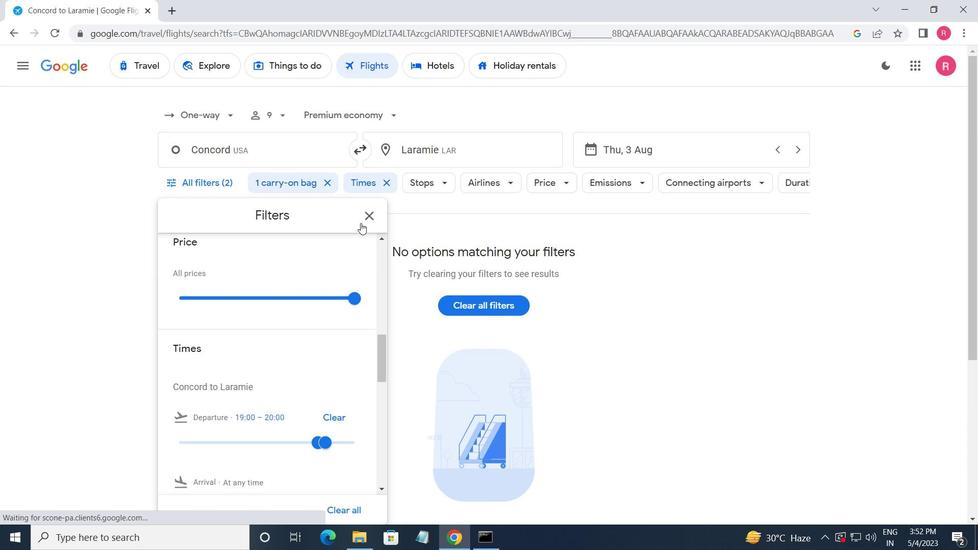 
Action: Mouse pressed left at (362, 222)
Screenshot: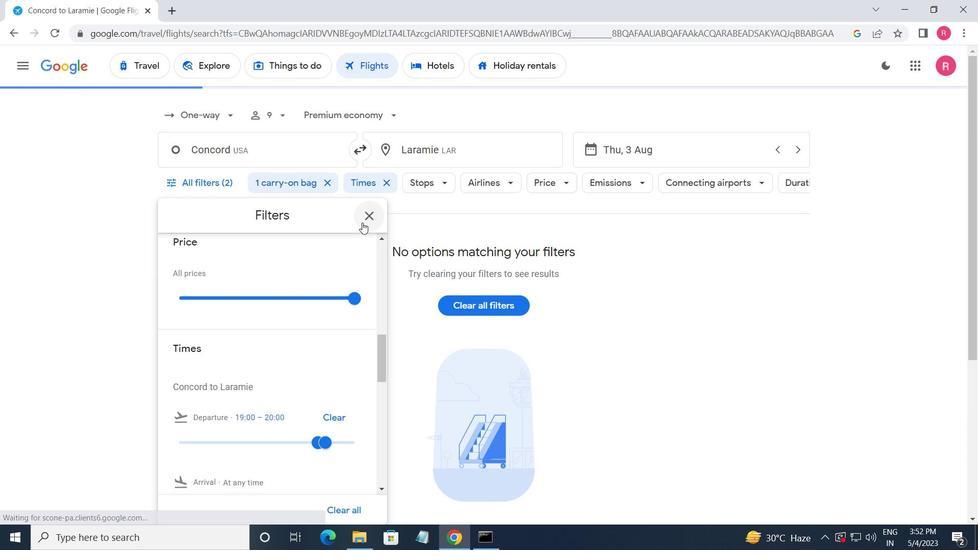 
Action: Mouse moved to (362, 222)
Screenshot: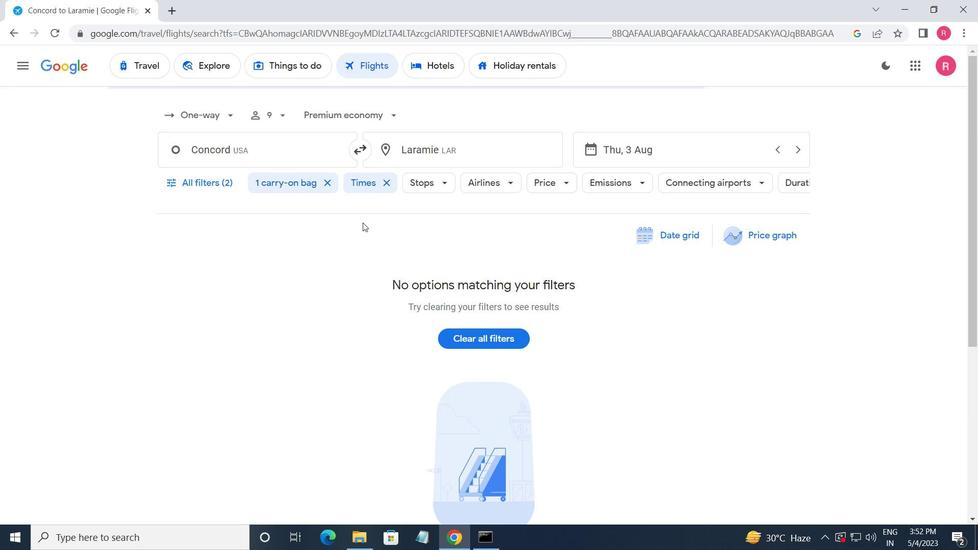 
